 Task: Reply All to email with the signature Ashley Martin with the subject Reminder for a job offer acceptance from softage.10@softage.net with the message Could you confirm the deadline for the new project submission? with BCC to softage.7@softage.net with an attached document Invoice.pdf
Action: Mouse moved to (36, 41)
Screenshot: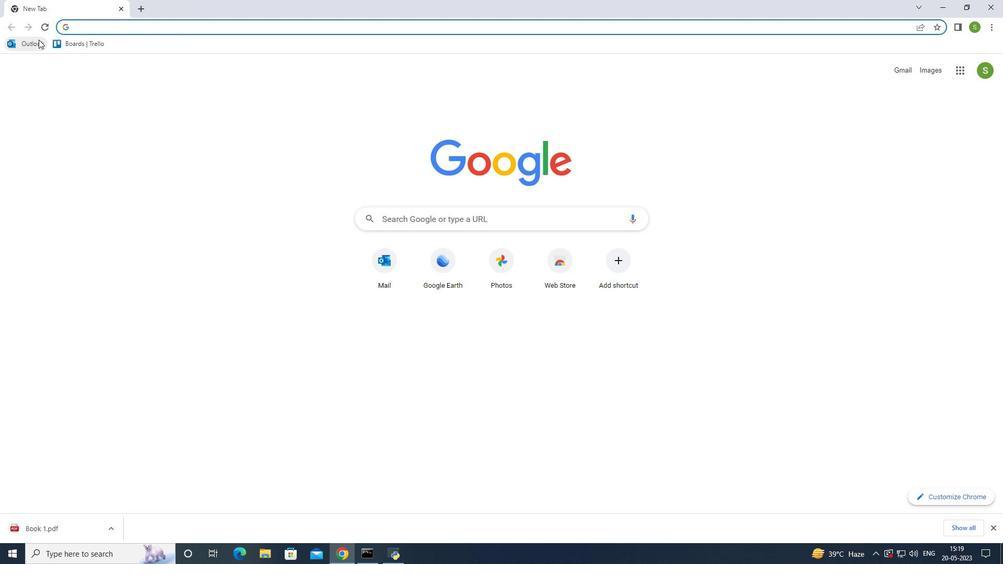 
Action: Mouse pressed left at (36, 41)
Screenshot: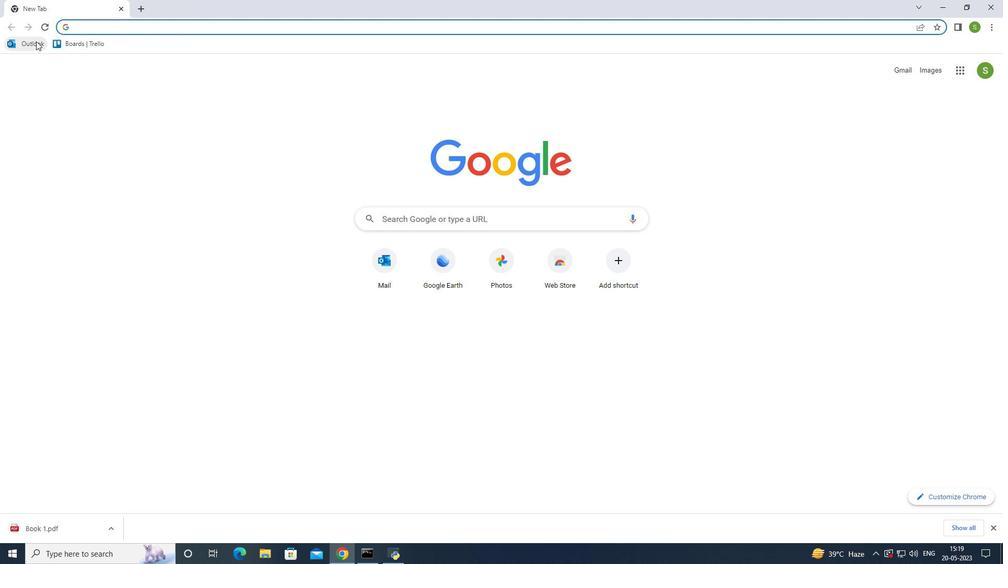 
Action: Mouse moved to (209, 153)
Screenshot: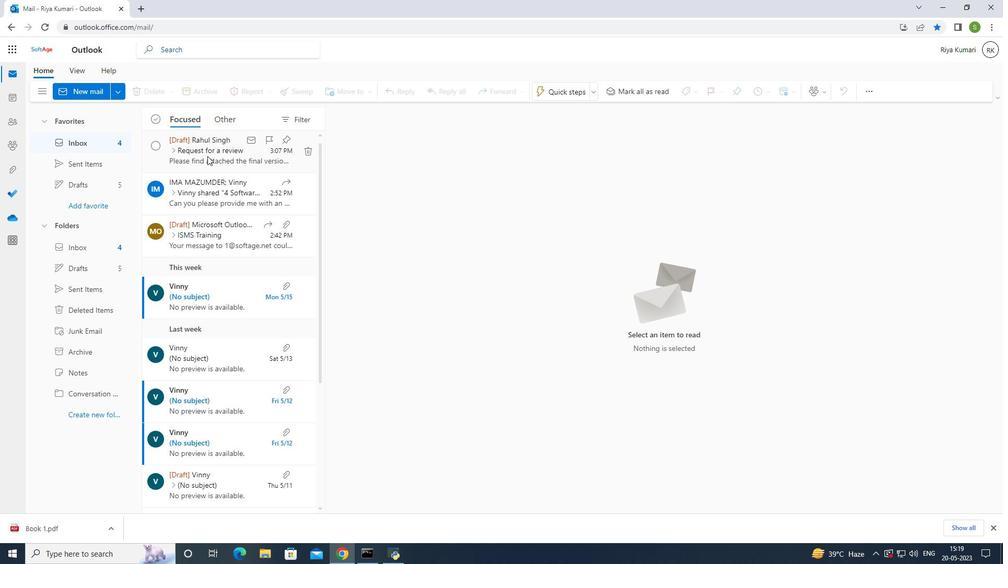 
Action: Mouse pressed left at (209, 153)
Screenshot: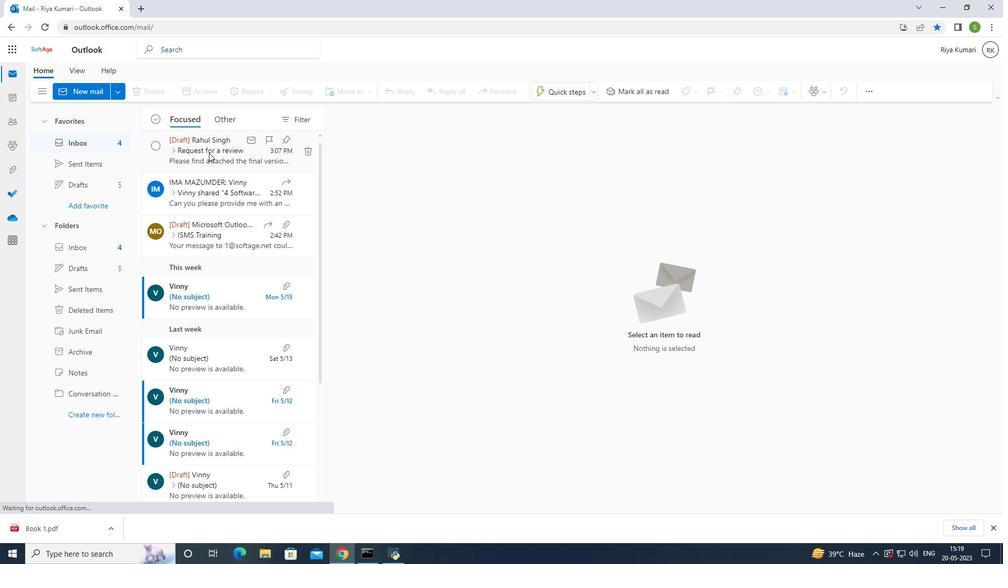 
Action: Mouse moved to (913, 216)
Screenshot: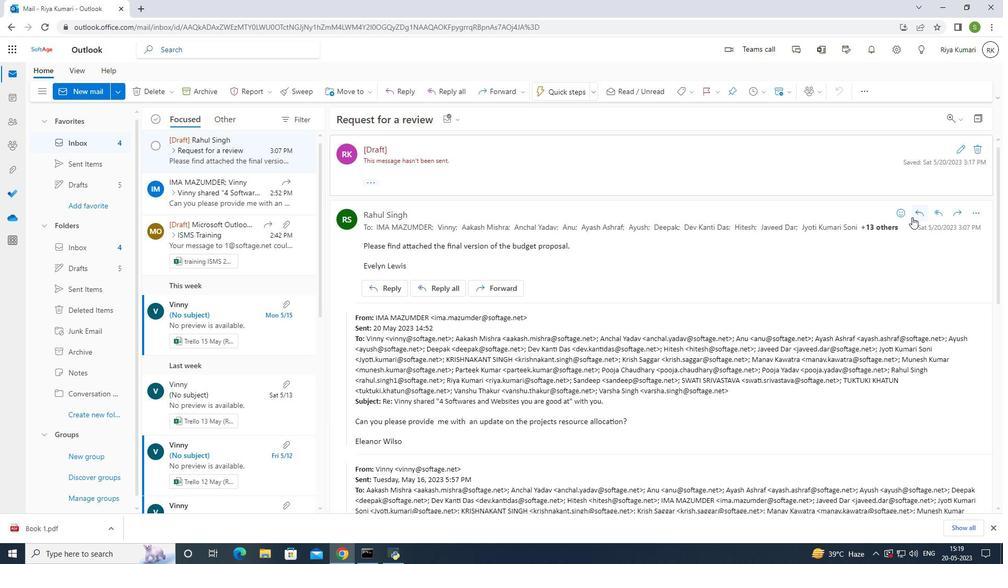 
Action: Mouse pressed left at (913, 216)
Screenshot: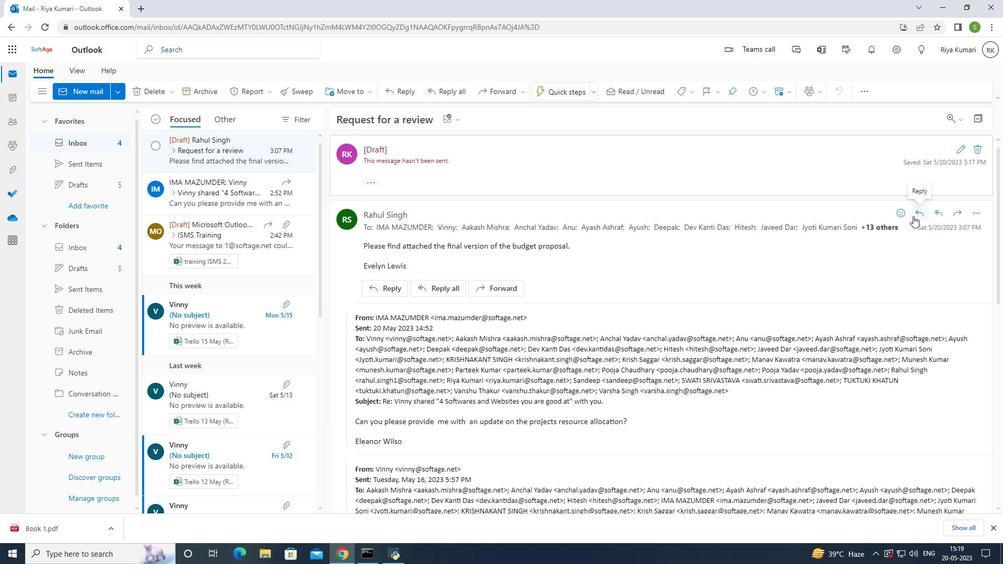 
Action: Mouse moved to (676, 94)
Screenshot: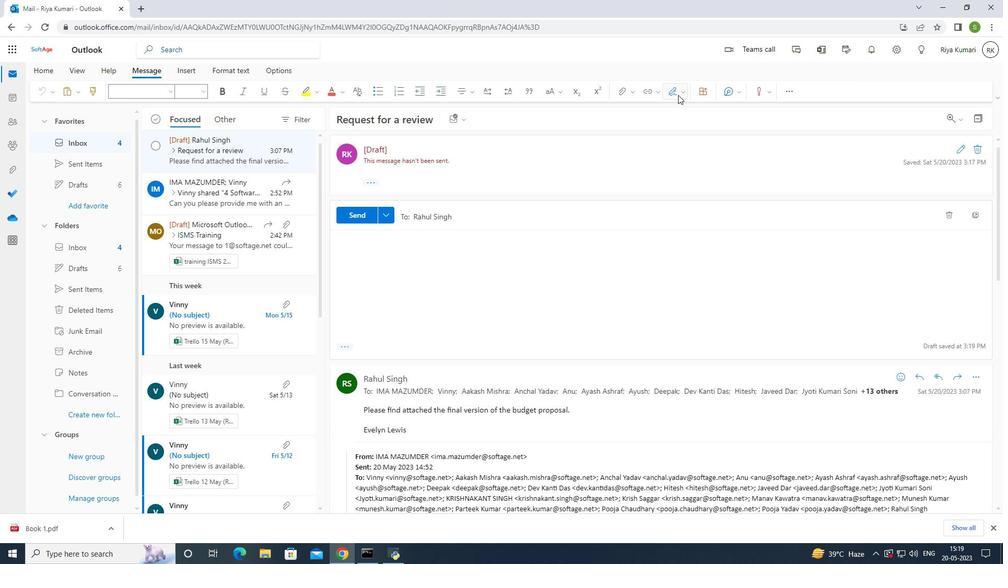 
Action: Mouse pressed left at (676, 94)
Screenshot: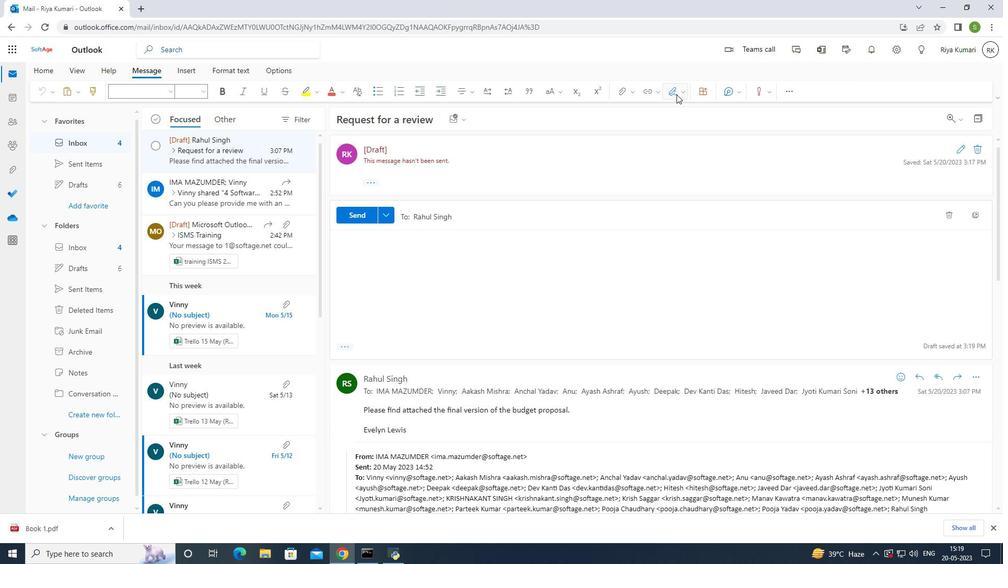 
Action: Mouse moved to (657, 133)
Screenshot: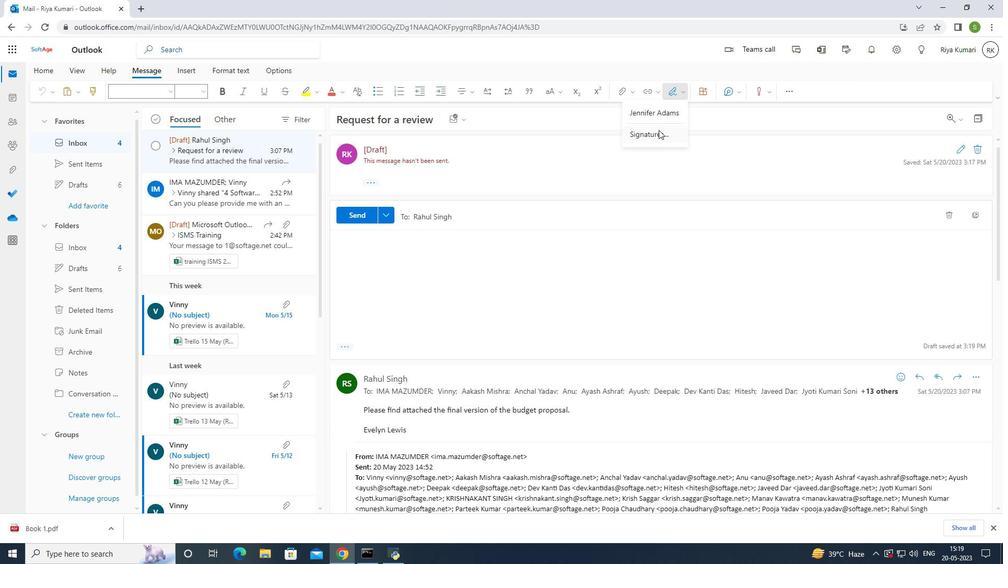
Action: Mouse pressed left at (657, 133)
Screenshot: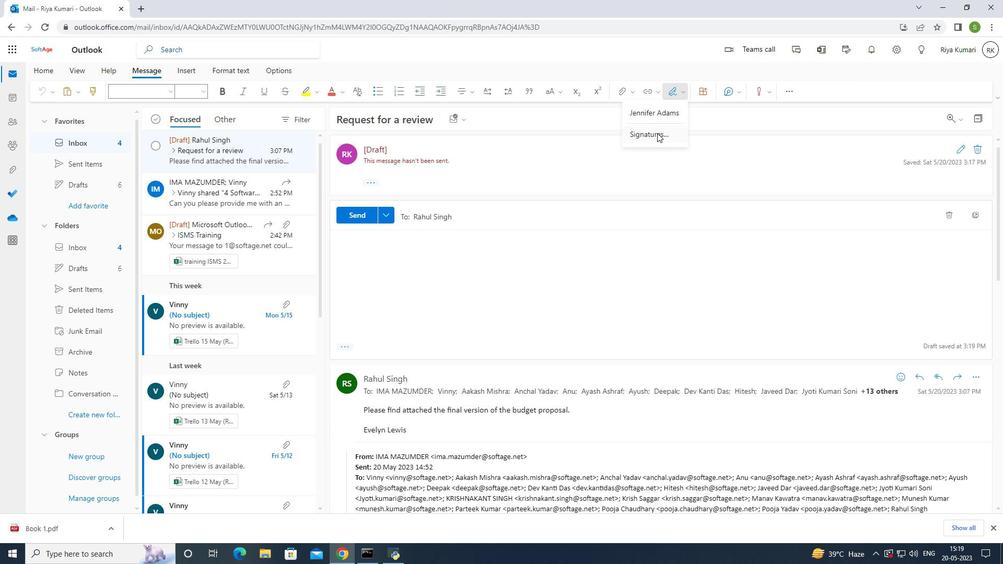 
Action: Mouse moved to (497, 168)
Screenshot: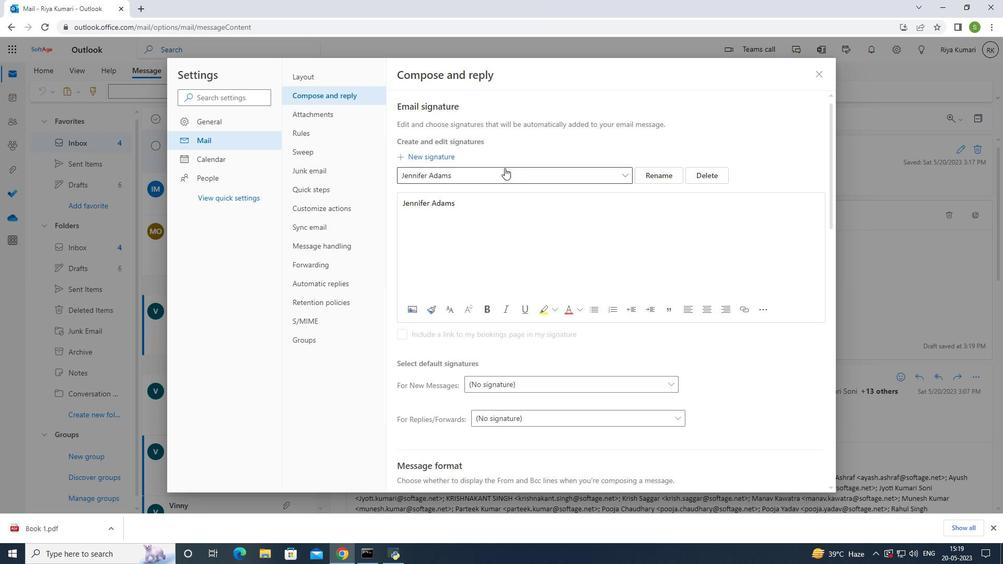 
Action: Mouse pressed left at (497, 168)
Screenshot: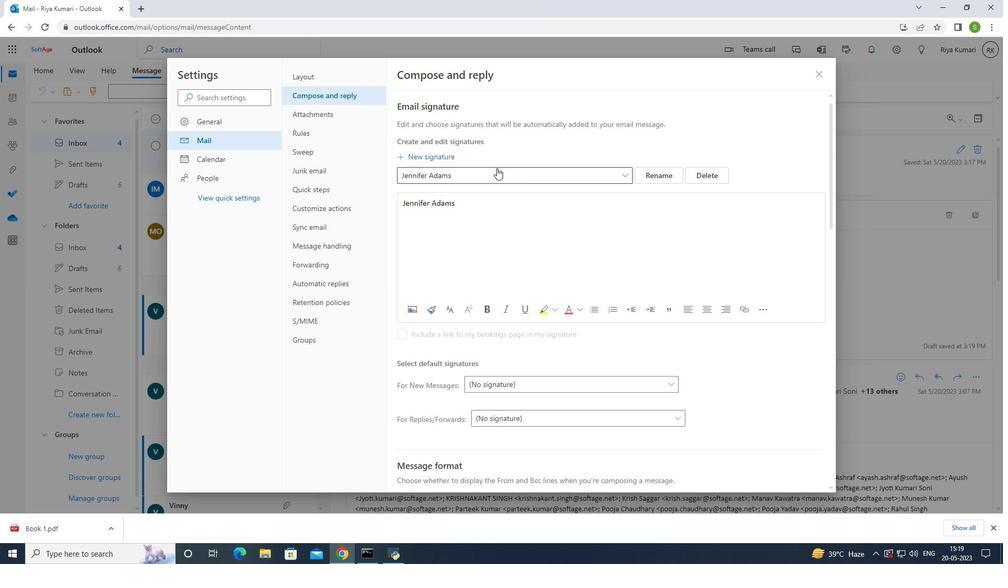 
Action: Mouse moved to (458, 170)
Screenshot: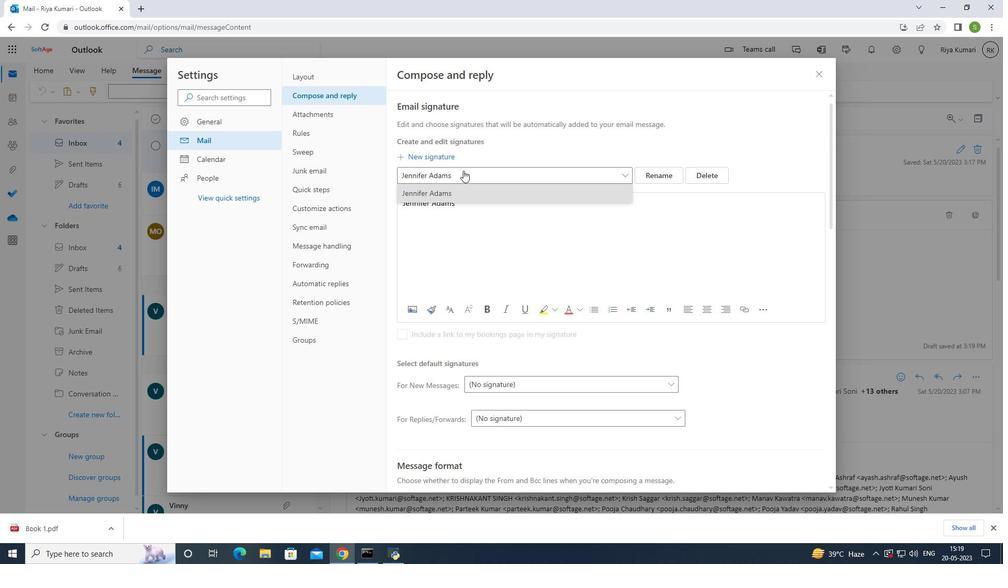 
Action: Mouse pressed left at (458, 170)
Screenshot: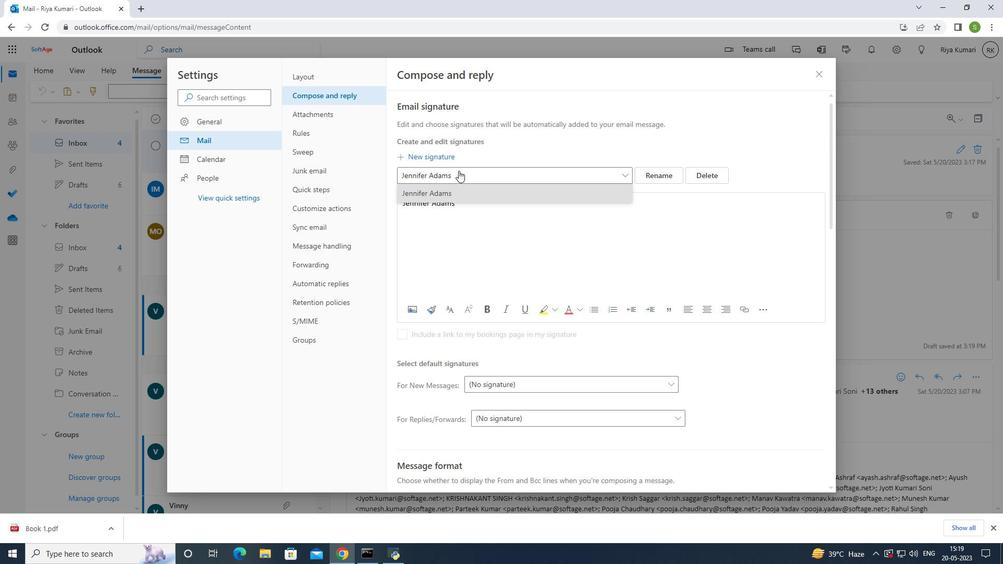 
Action: Mouse moved to (452, 174)
Screenshot: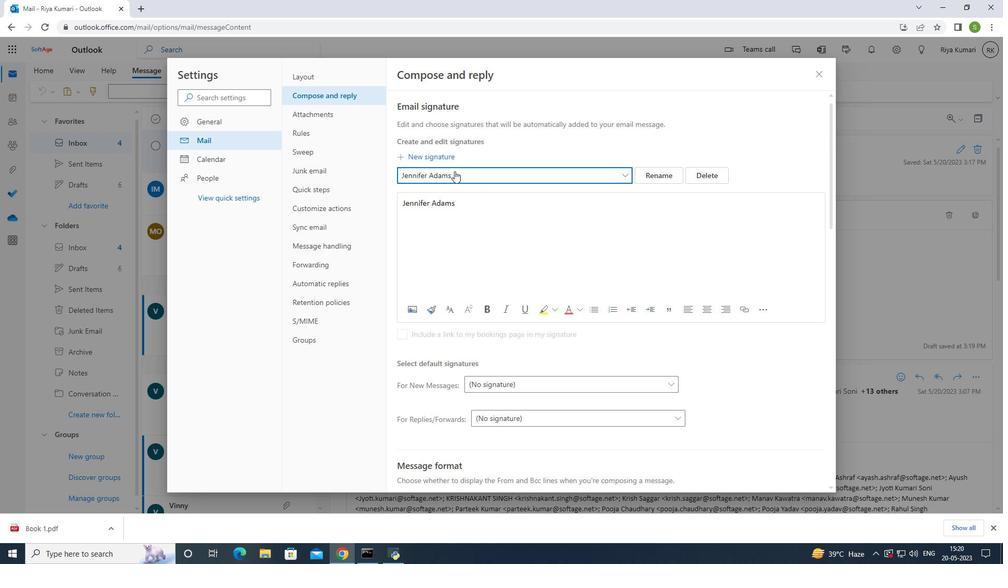 
Action: Mouse pressed left at (452, 174)
Screenshot: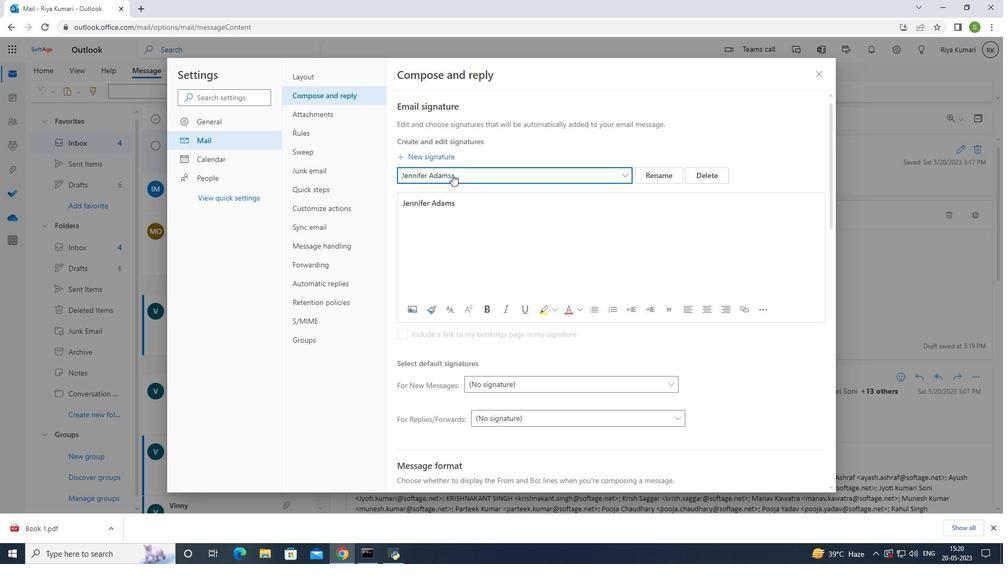
Action: Mouse moved to (458, 174)
Screenshot: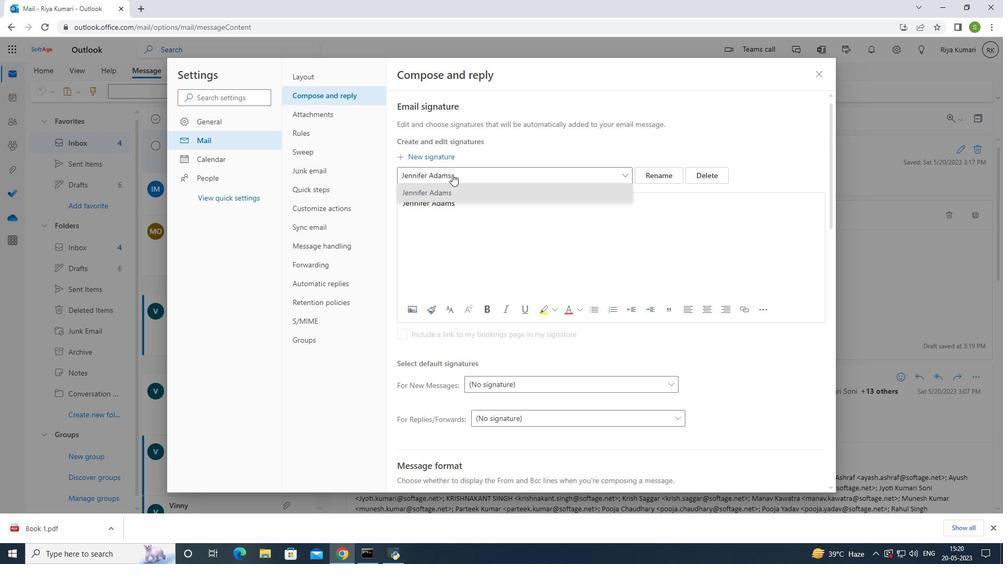 
Action: Mouse pressed left at (458, 174)
Screenshot: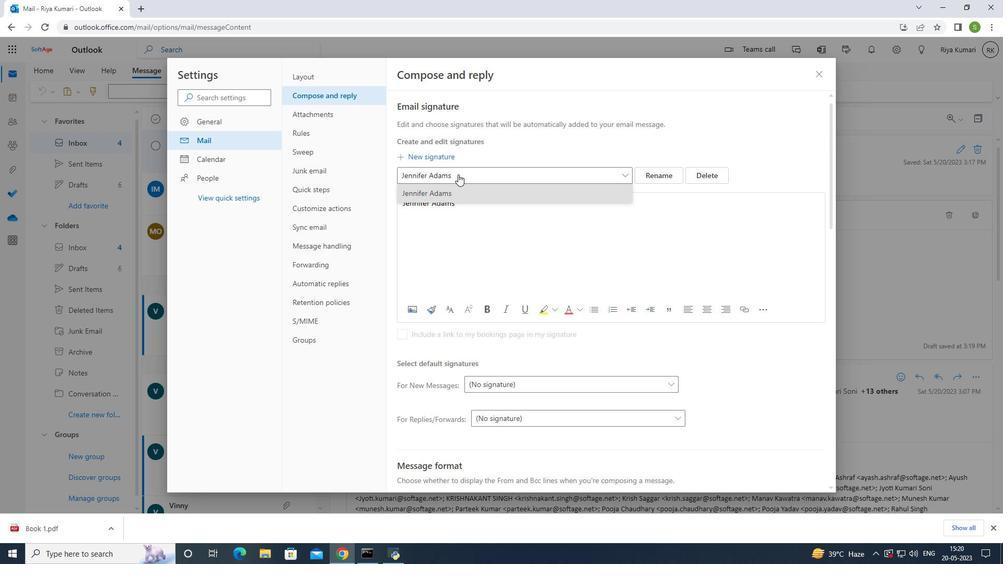 
Action: Mouse moved to (650, 176)
Screenshot: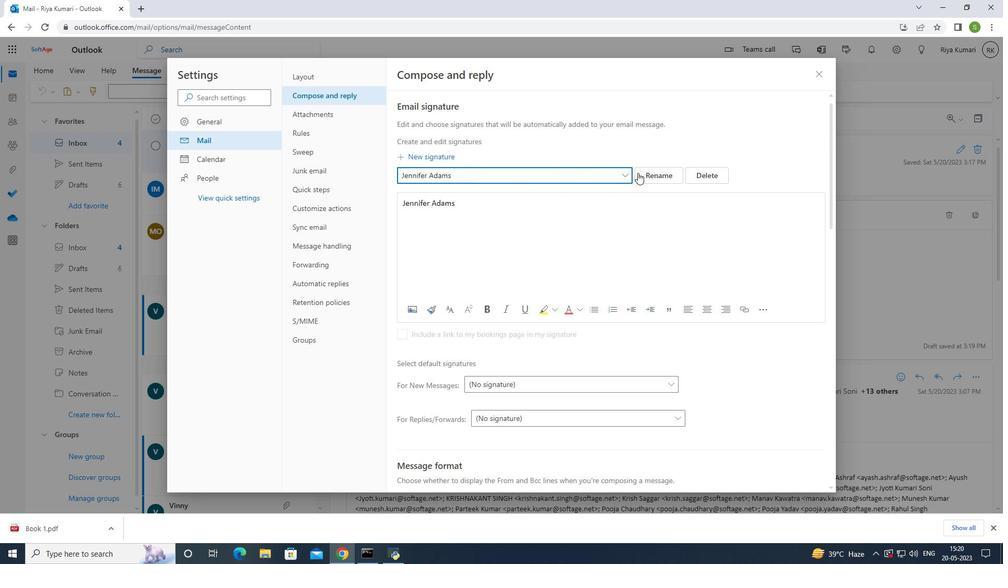 
Action: Mouse pressed left at (650, 176)
Screenshot: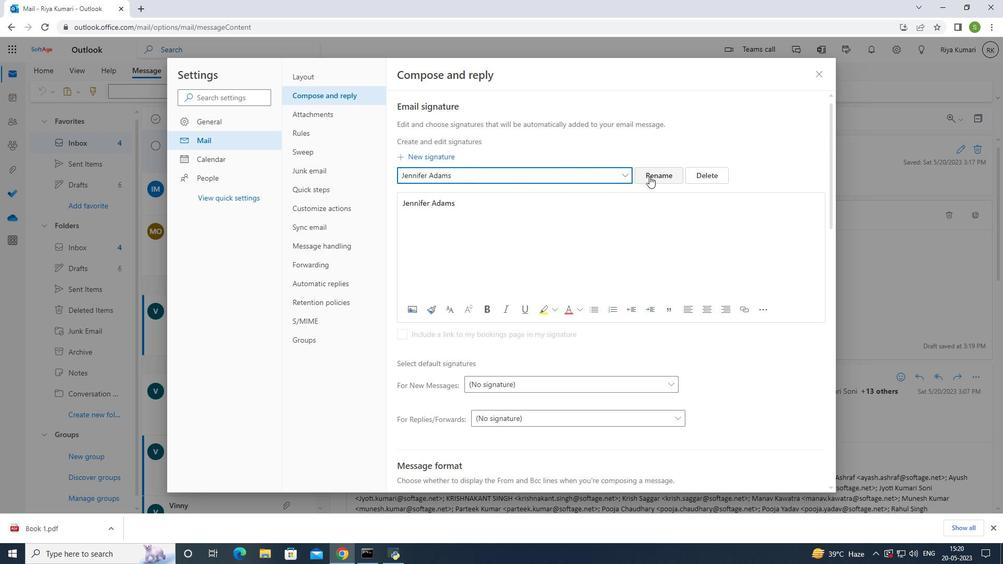 
Action: Mouse moved to (452, 177)
Screenshot: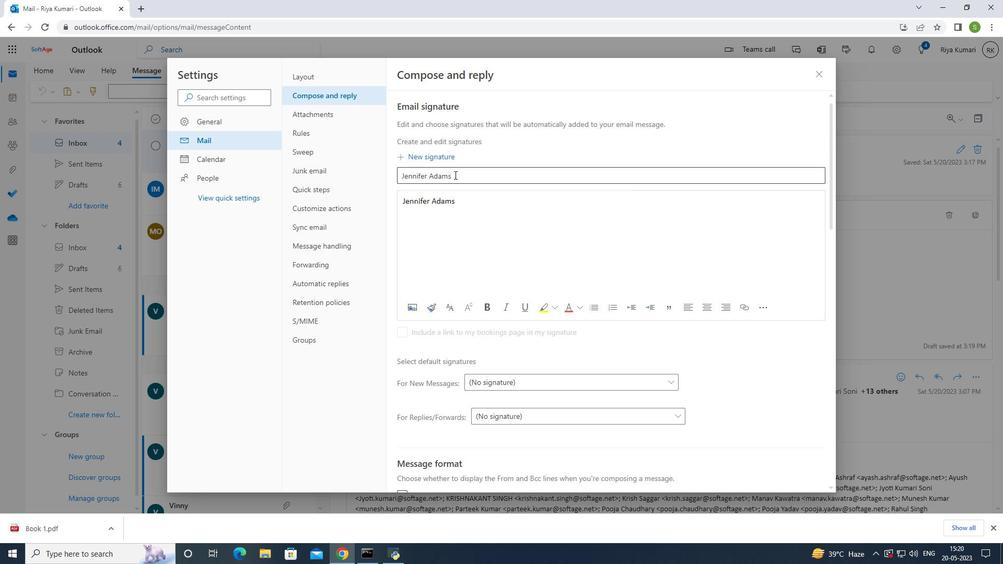 
Action: Mouse pressed left at (452, 177)
Screenshot: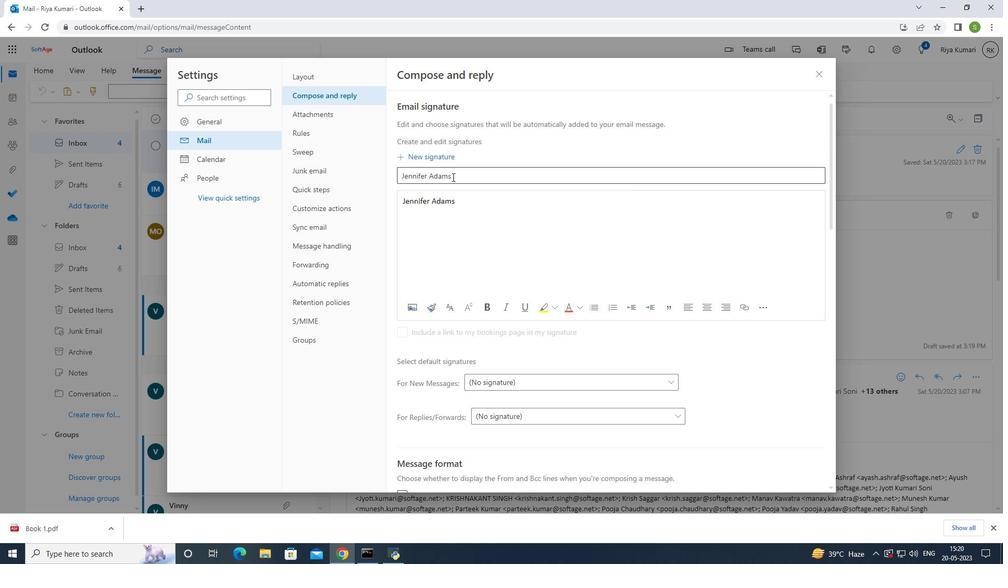 
Action: Mouse moved to (455, 177)
Screenshot: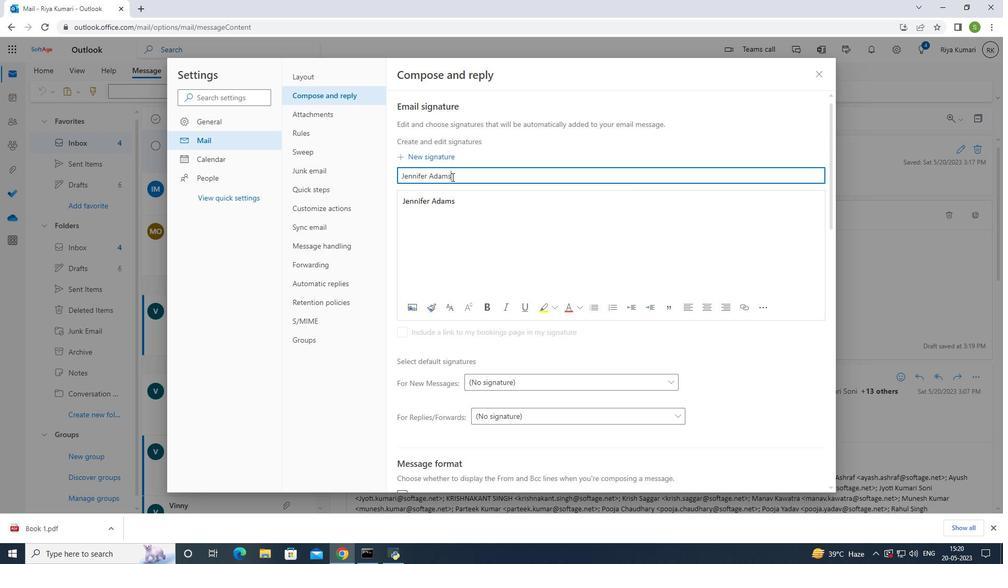 
Action: Key pressed <Key.backspace><Key.backspace><Key.backspace><Key.backspace><Key.backspace><Key.backspace><Key.backspace><Key.backspace><Key.backspace><Key.backspace><Key.backspace><Key.backspace><Key.backspace><Key.backspace><Key.backspace>
Screenshot: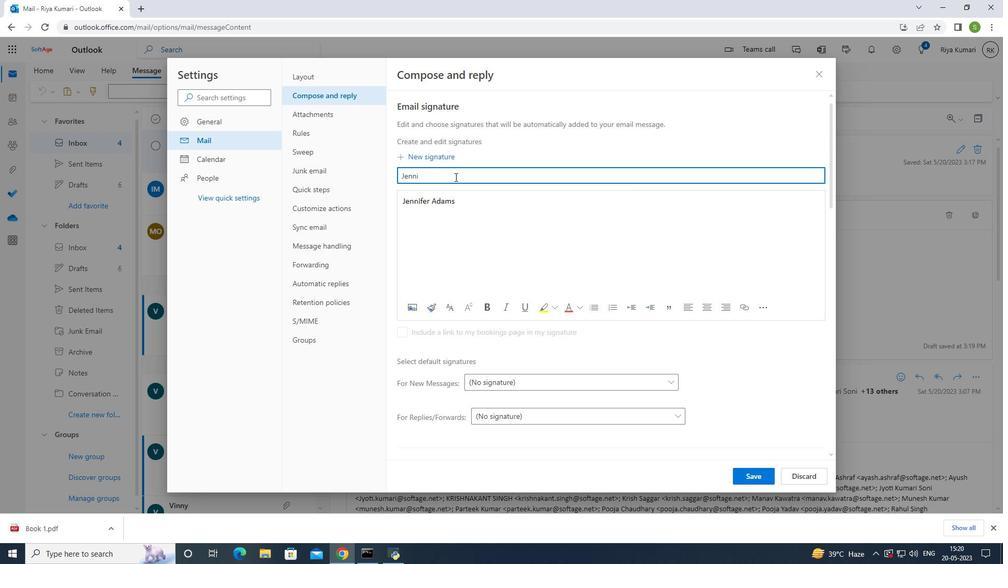 
Action: Mouse moved to (467, 188)
Screenshot: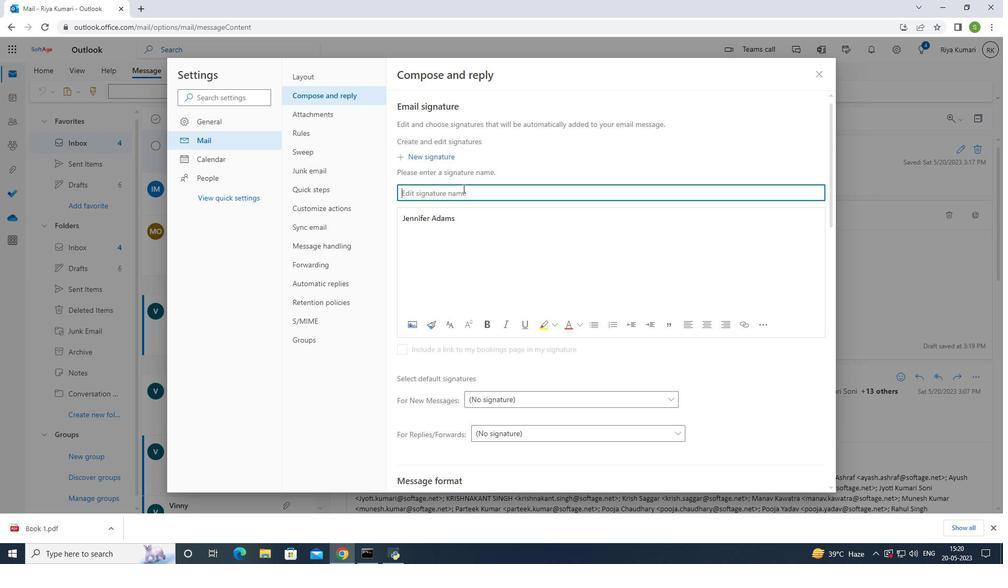 
Action: Key pressed <Key.shift>Ash
Screenshot: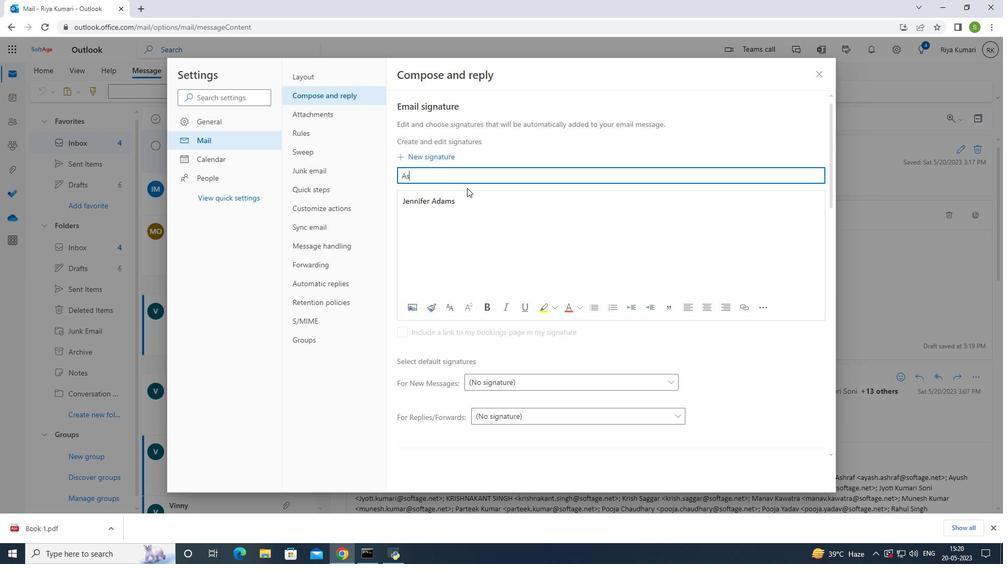 
Action: Mouse moved to (480, 206)
Screenshot: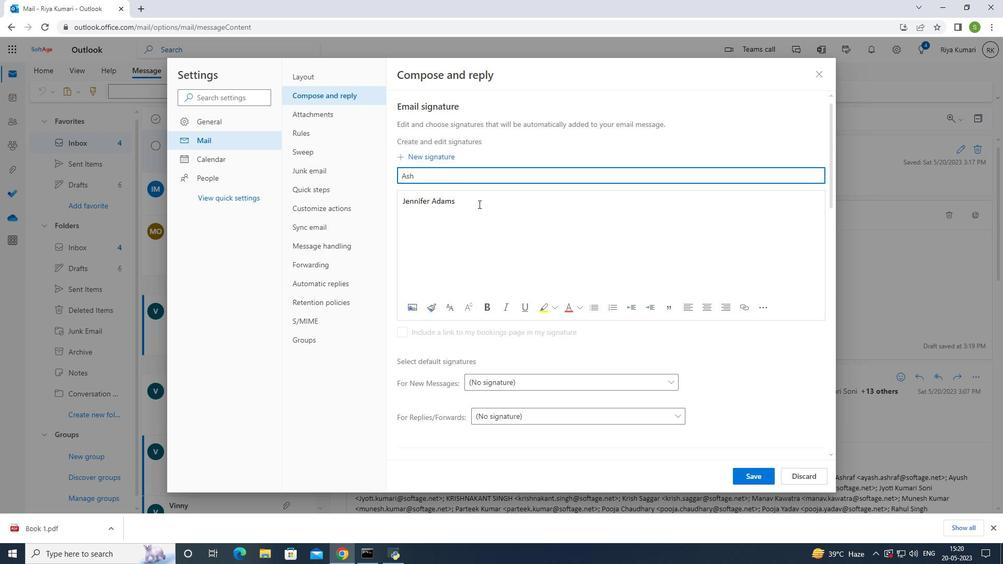 
Action: Key pressed l
Screenshot: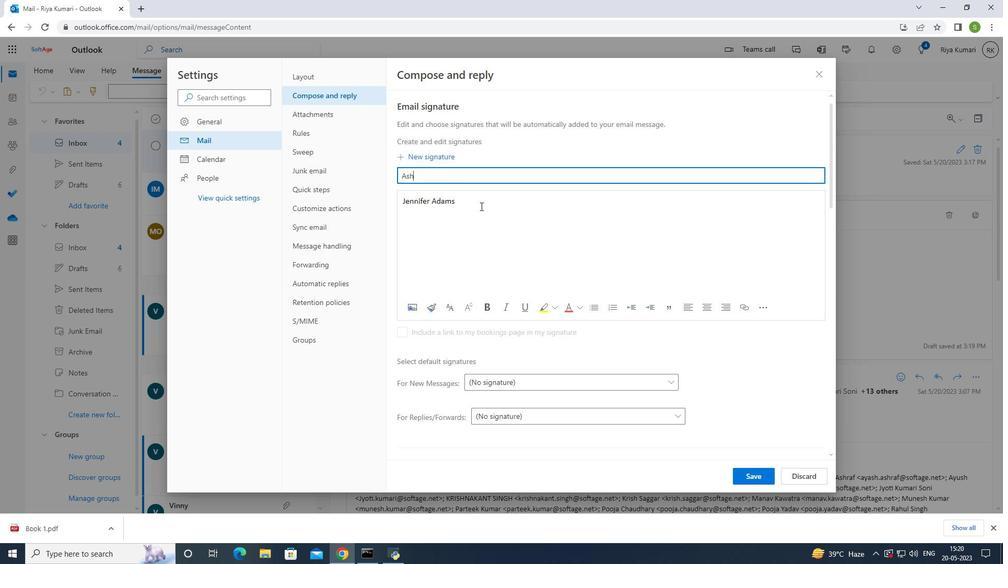 
Action: Mouse moved to (481, 206)
Screenshot: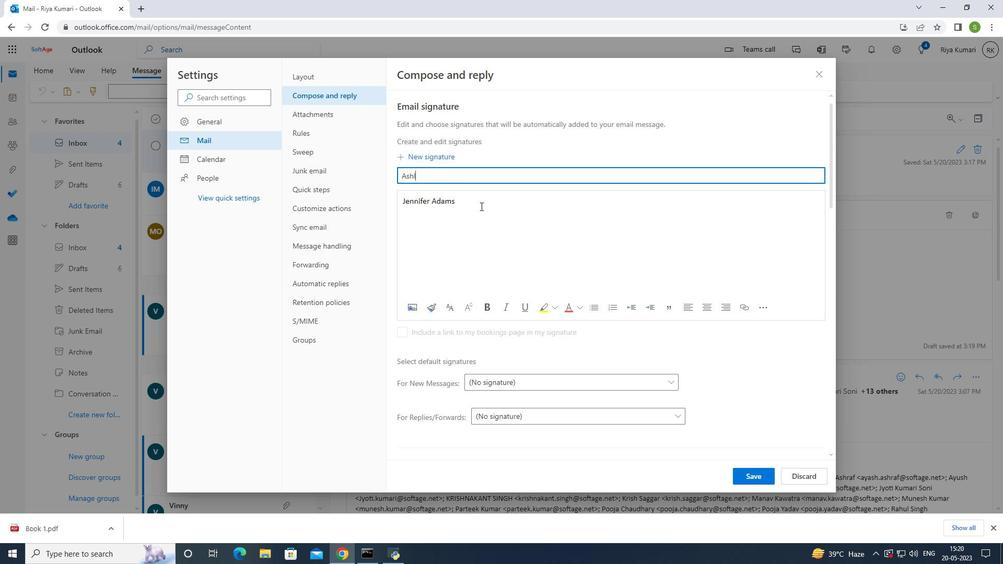 
Action: Key pressed ey<Key.space><Key.shift>Martin
Screenshot: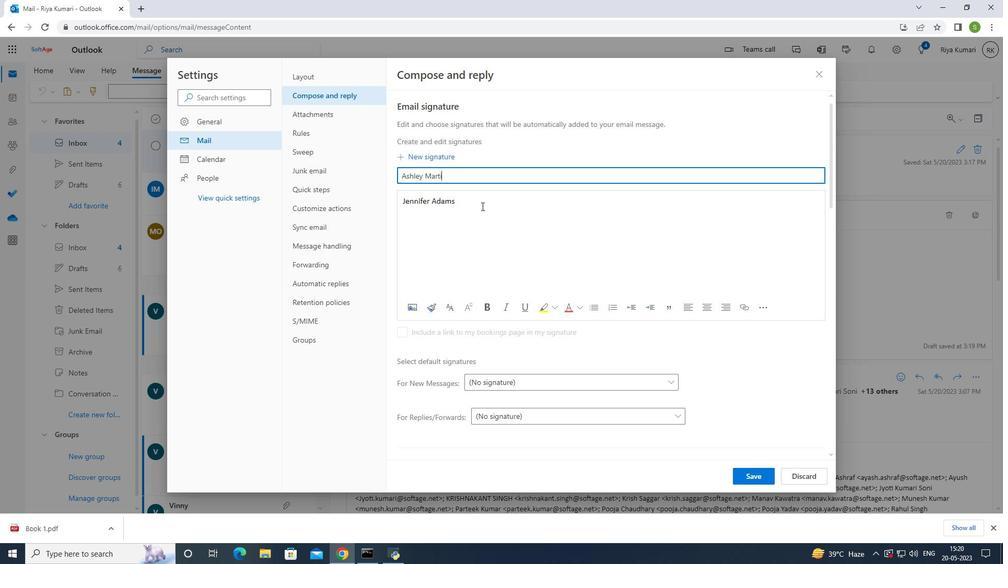 
Action: Mouse moved to (453, 178)
Screenshot: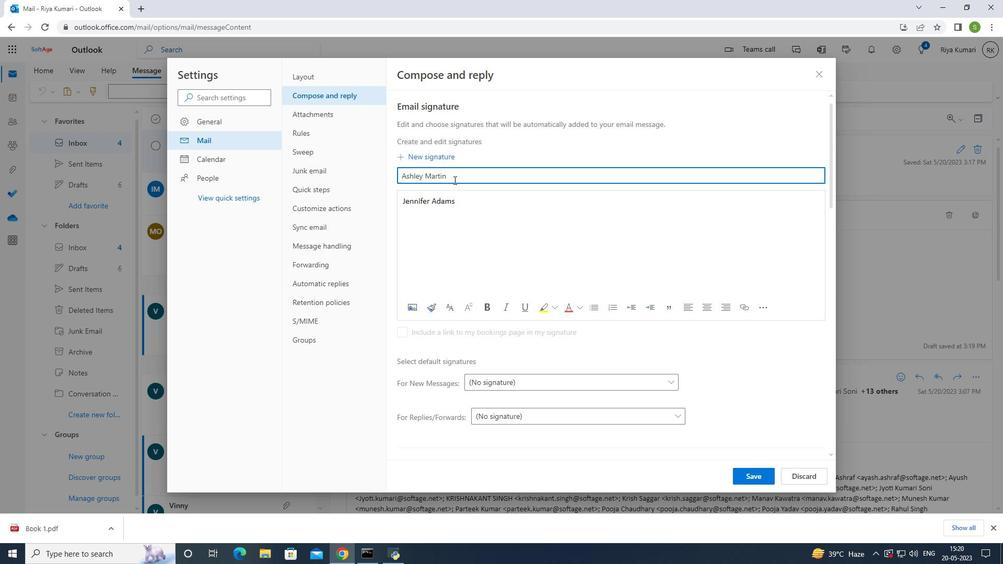 
Action: Key pressed ctrl+Actrl+C
Screenshot: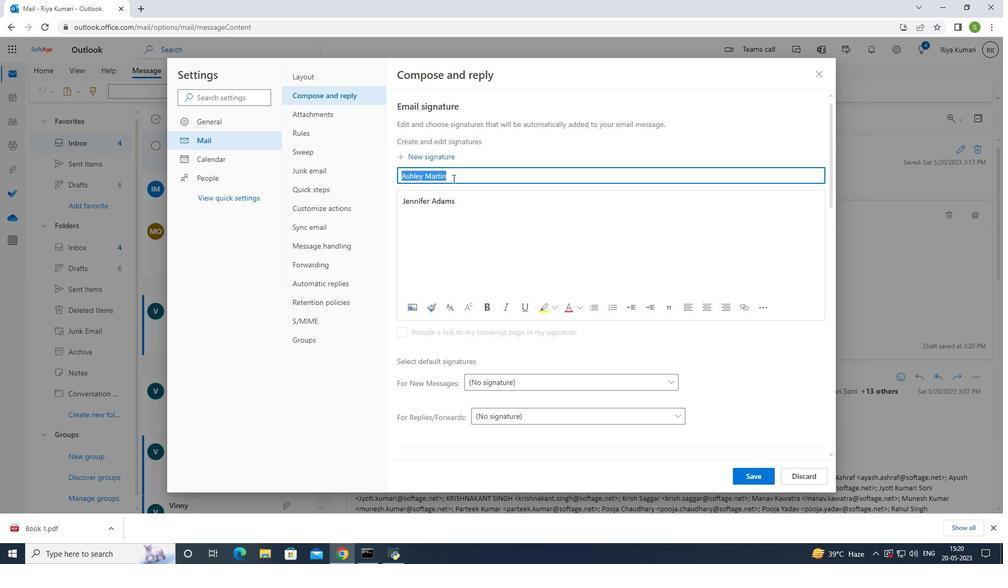 
Action: Mouse moved to (455, 201)
Screenshot: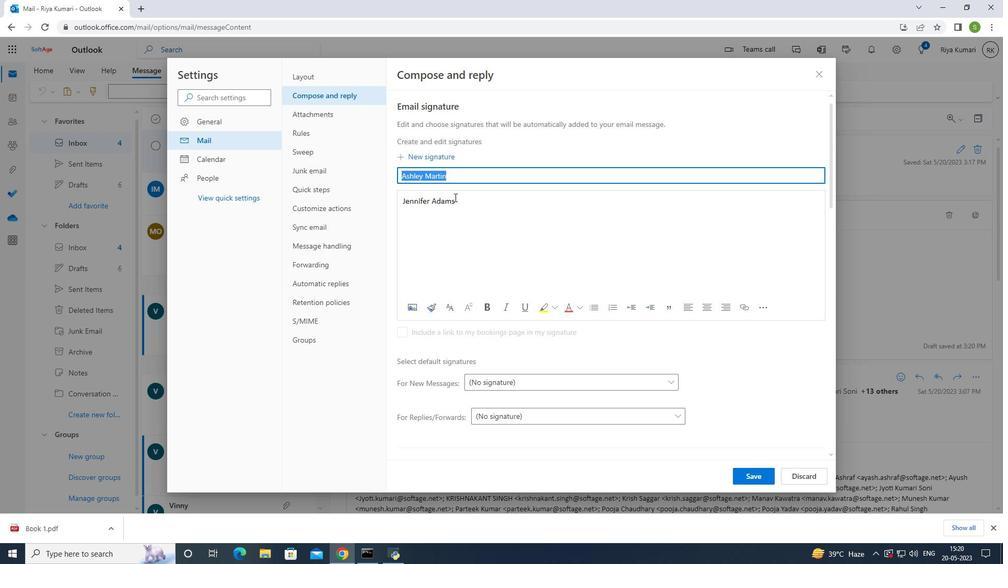 
Action: Mouse pressed left at (455, 201)
Screenshot: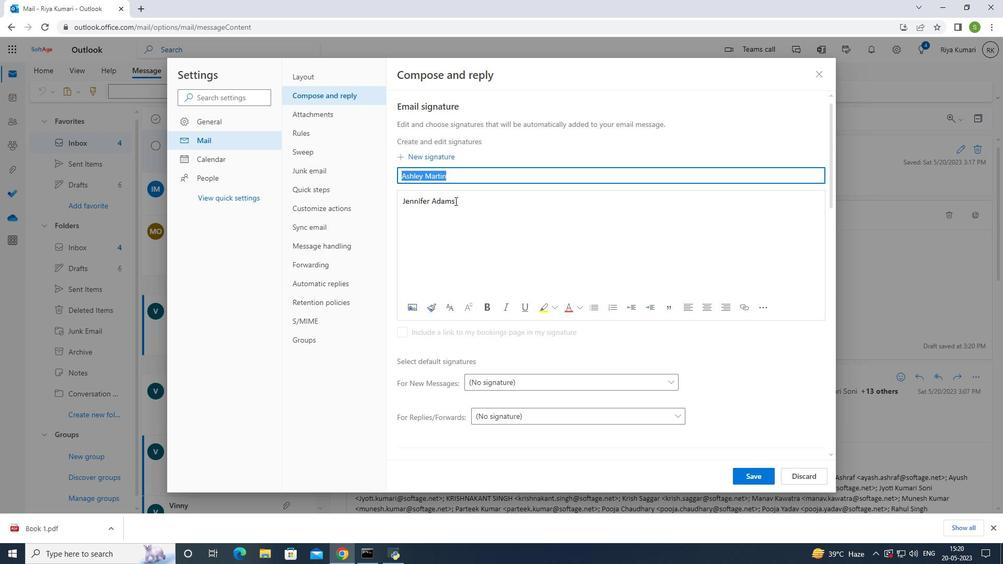 
Action: Key pressed <Key.backspace><Key.backspace><Key.backspace><Key.backspace><Key.backspace><Key.backspace><Key.backspace><Key.backspace><Key.backspace><Key.backspace><Key.backspace><Key.backspace><Key.backspace><Key.backspace>ctrl+V
Screenshot: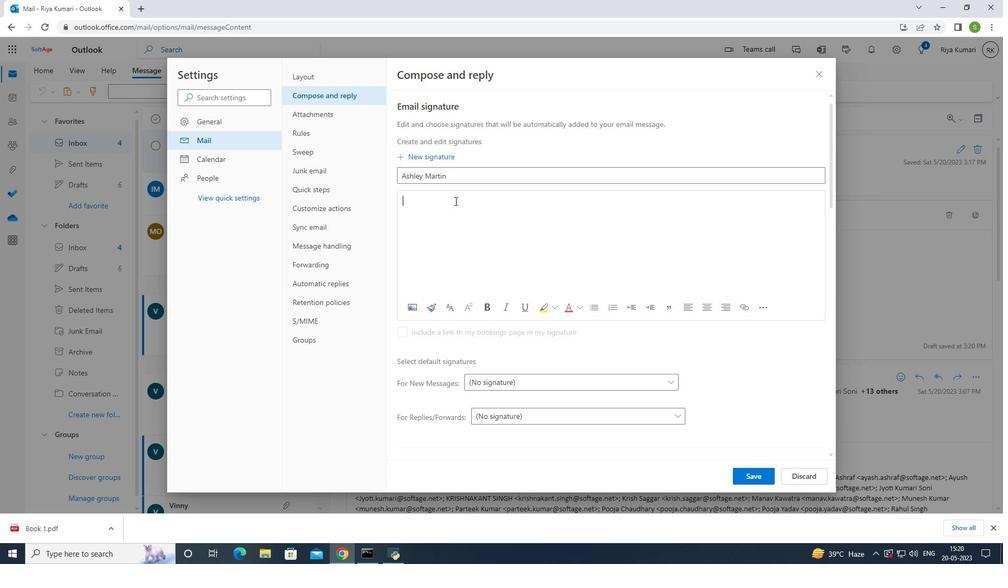 
Action: Mouse moved to (753, 474)
Screenshot: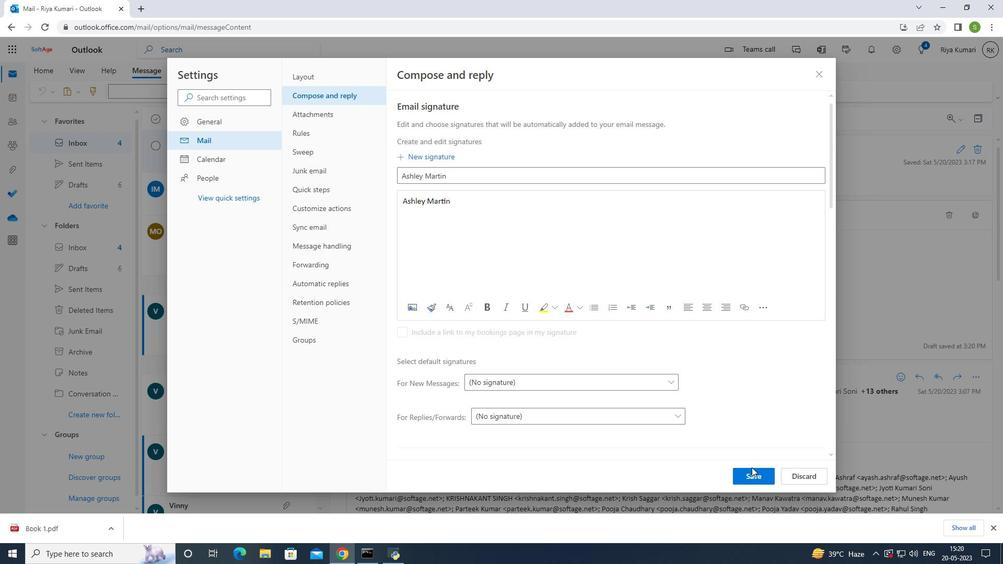 
Action: Mouse pressed left at (753, 474)
Screenshot: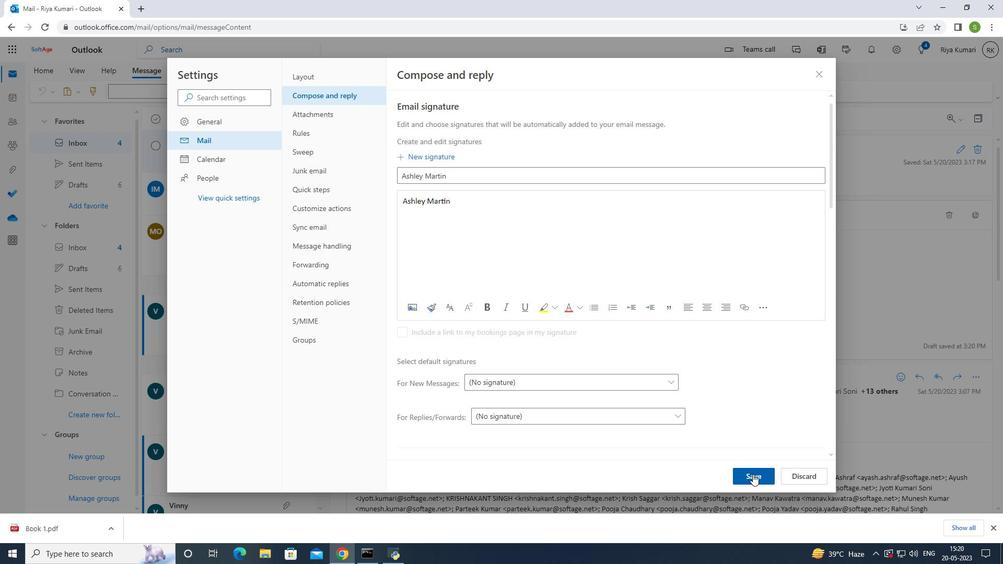 
Action: Mouse moved to (819, 72)
Screenshot: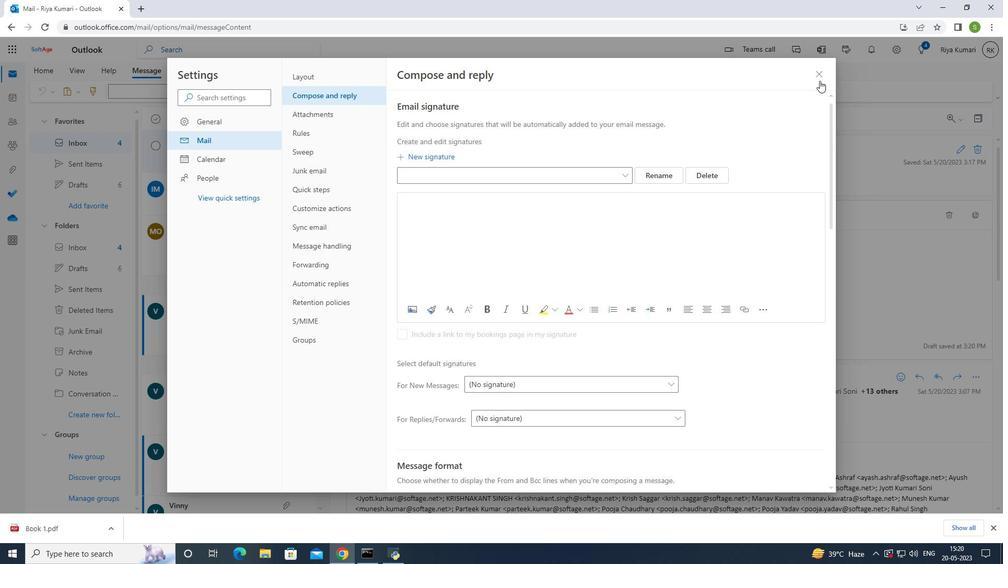 
Action: Mouse pressed left at (819, 72)
Screenshot: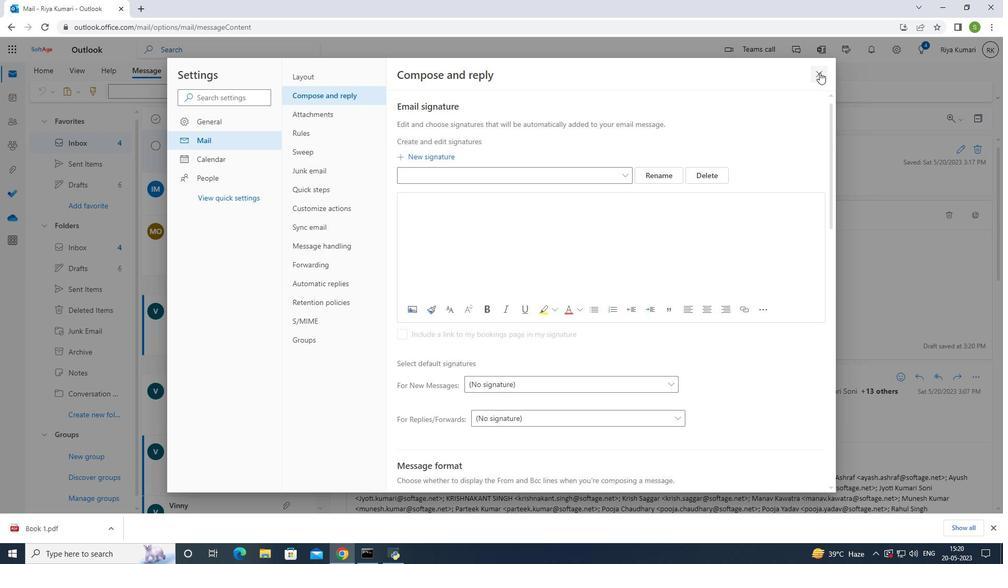 
Action: Mouse moved to (385, 259)
Screenshot: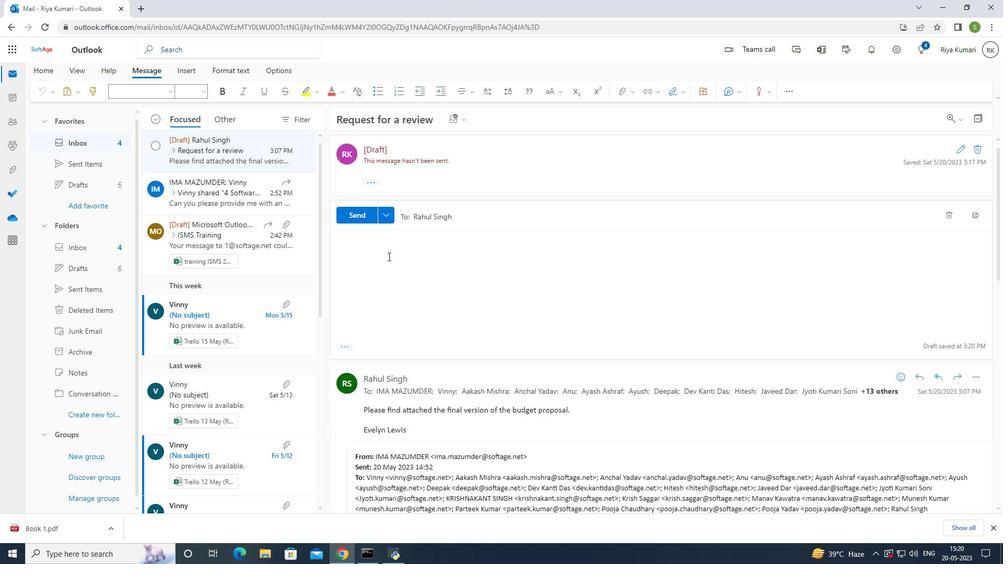 
Action: Mouse pressed left at (385, 259)
Screenshot: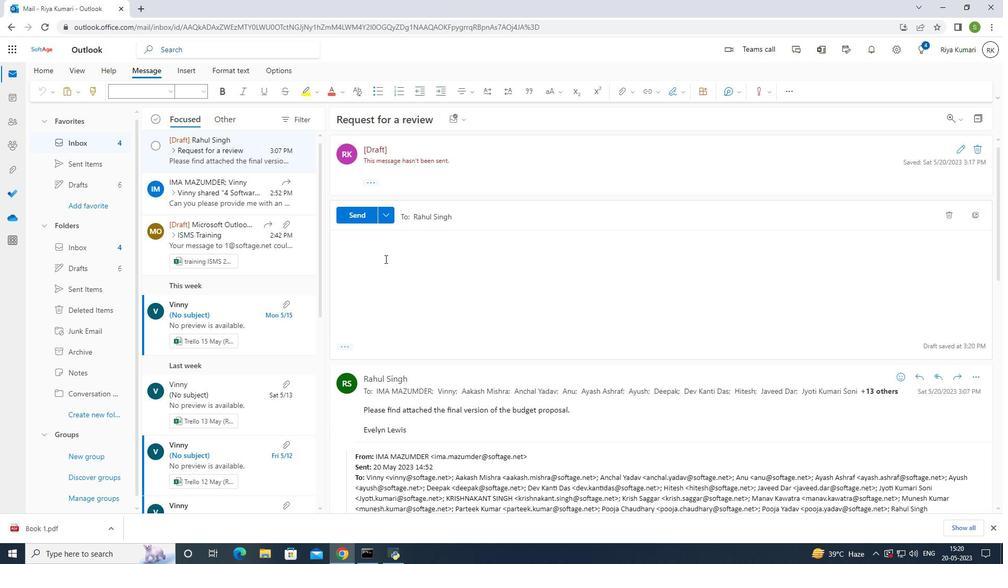 
Action: Mouse moved to (679, 90)
Screenshot: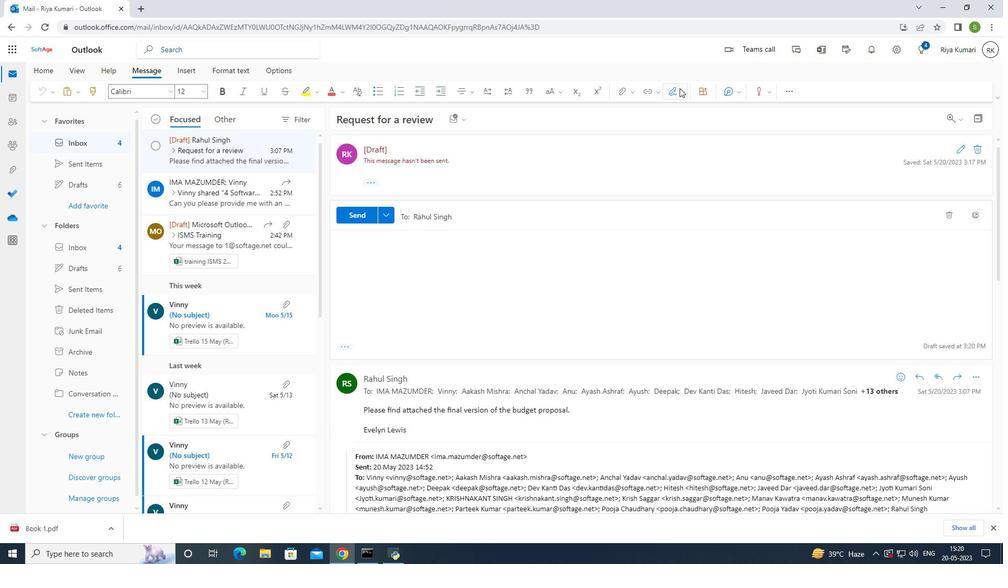 
Action: Mouse pressed left at (679, 90)
Screenshot: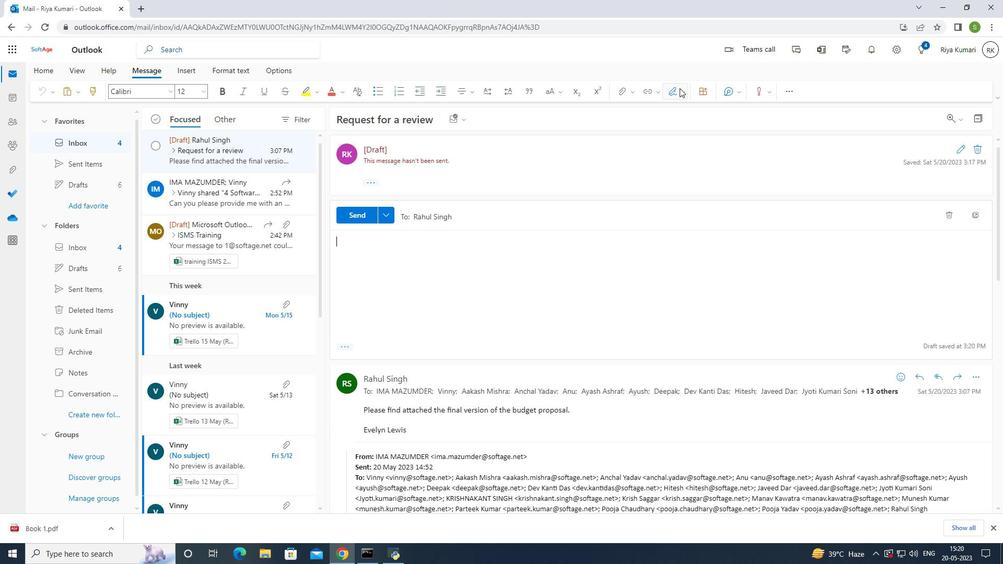 
Action: Mouse moved to (666, 113)
Screenshot: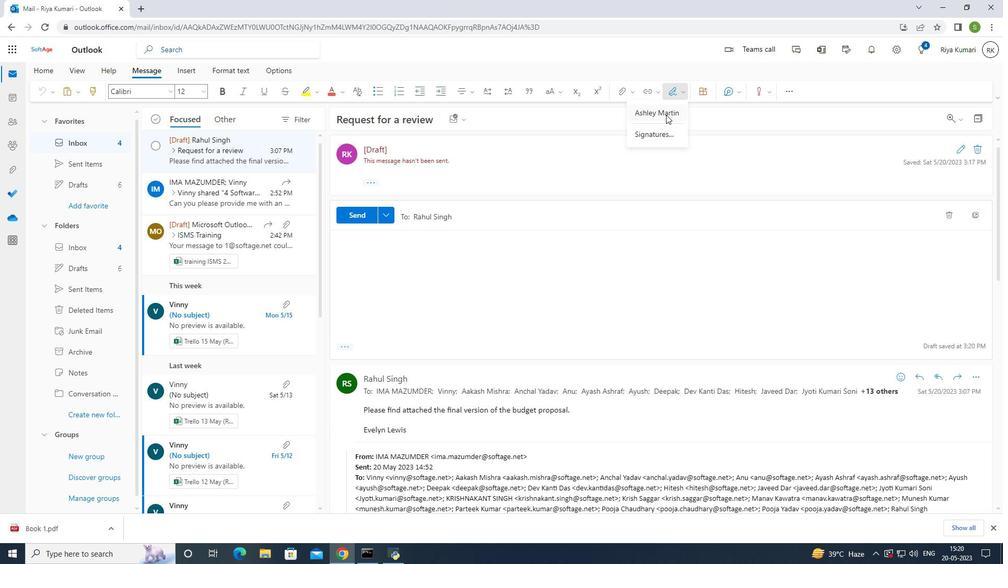 
Action: Mouse pressed left at (666, 113)
Screenshot: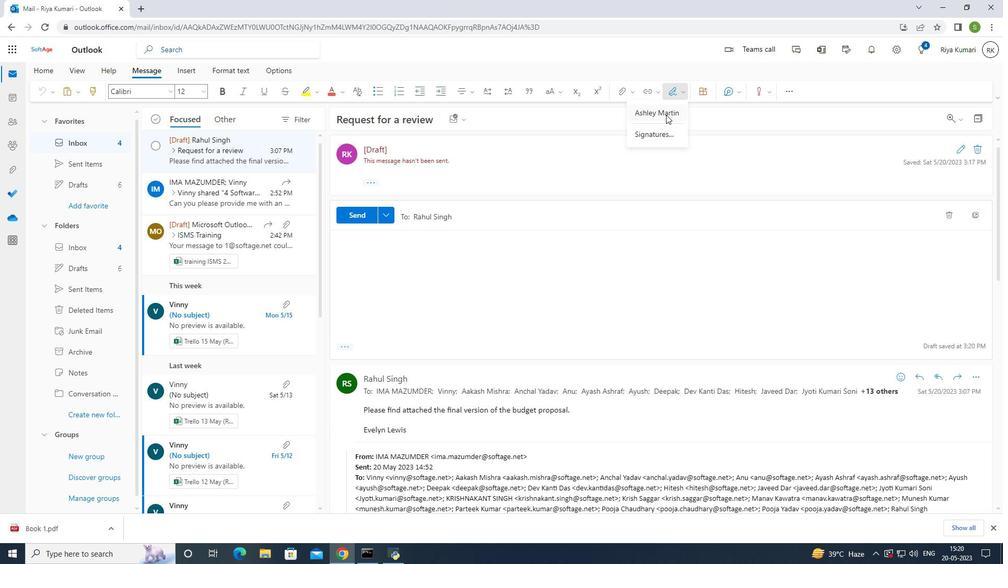 
Action: Mouse moved to (384, 216)
Screenshot: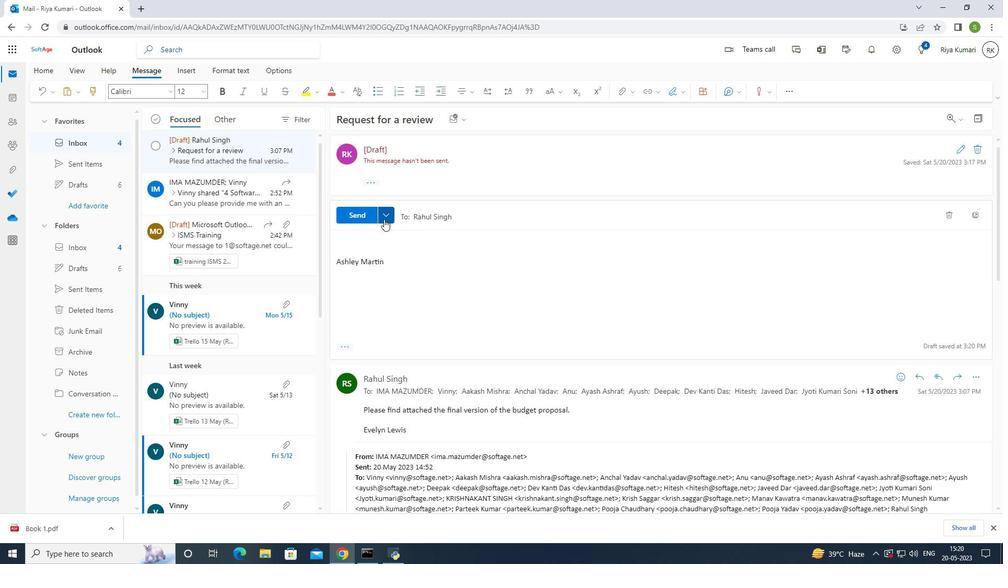 
Action: Mouse pressed left at (384, 216)
Screenshot: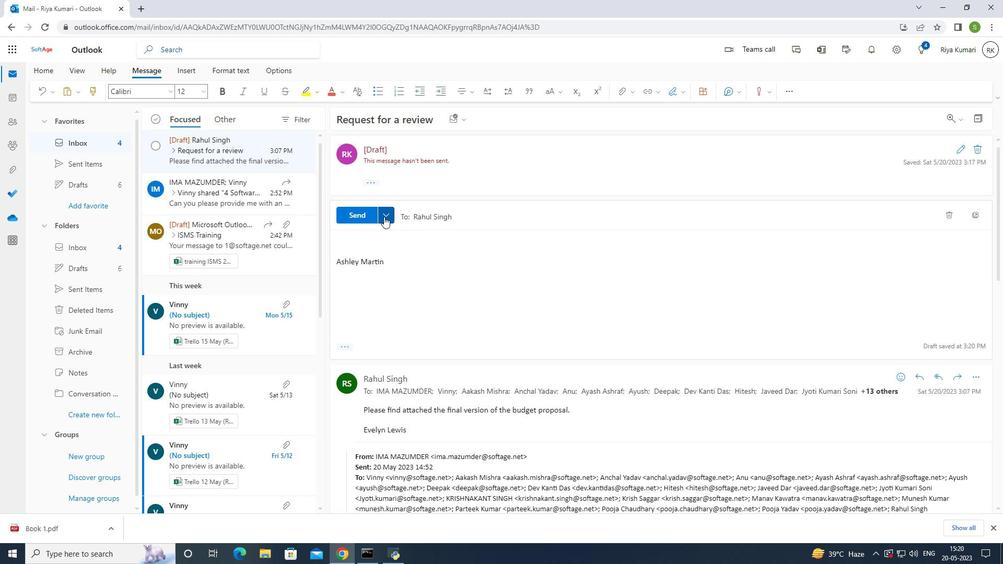 
Action: Mouse moved to (458, 253)
Screenshot: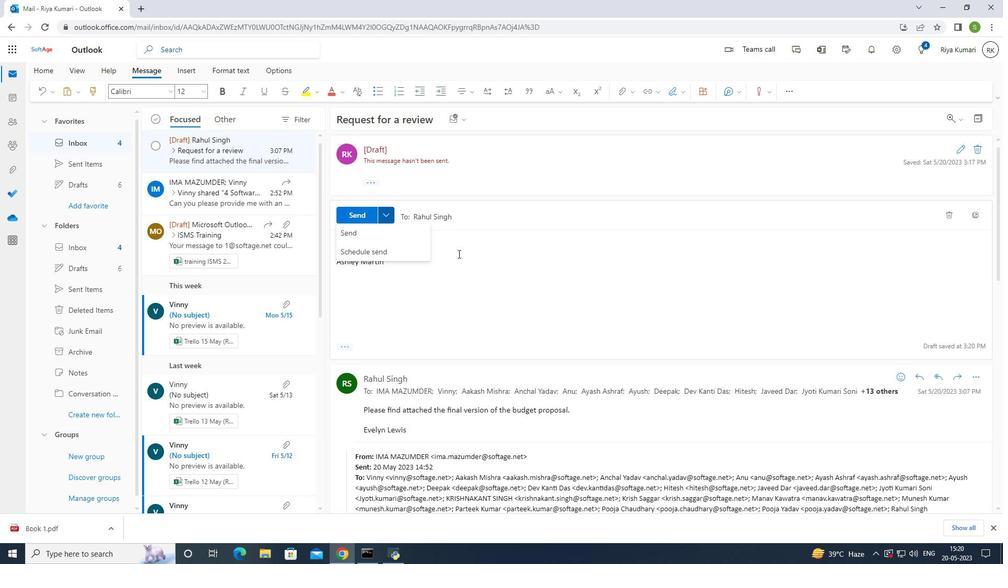 
Action: Mouse pressed left at (458, 253)
Screenshot: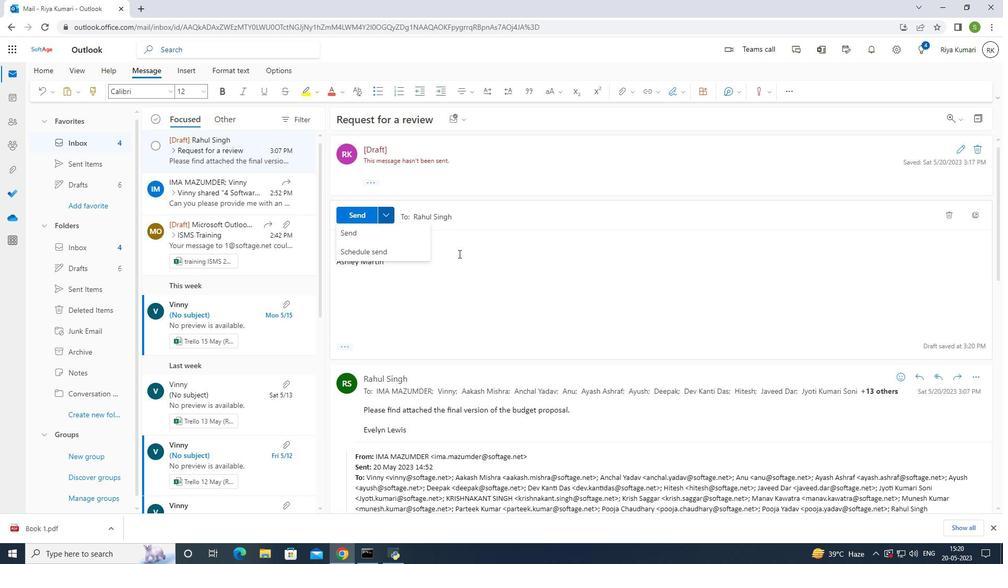 
Action: Mouse moved to (345, 350)
Screenshot: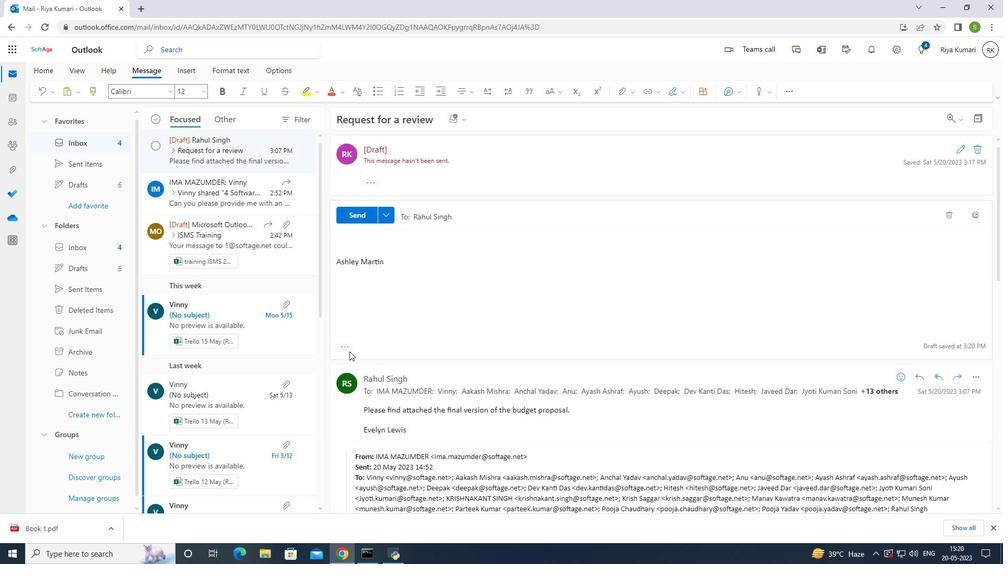 
Action: Mouse pressed left at (345, 350)
Screenshot: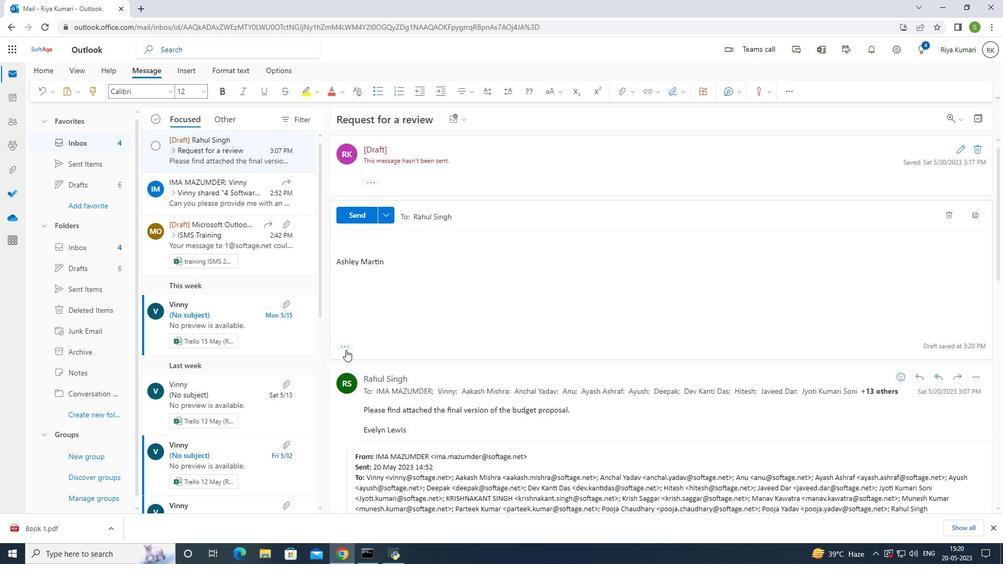 
Action: Mouse moved to (471, 125)
Screenshot: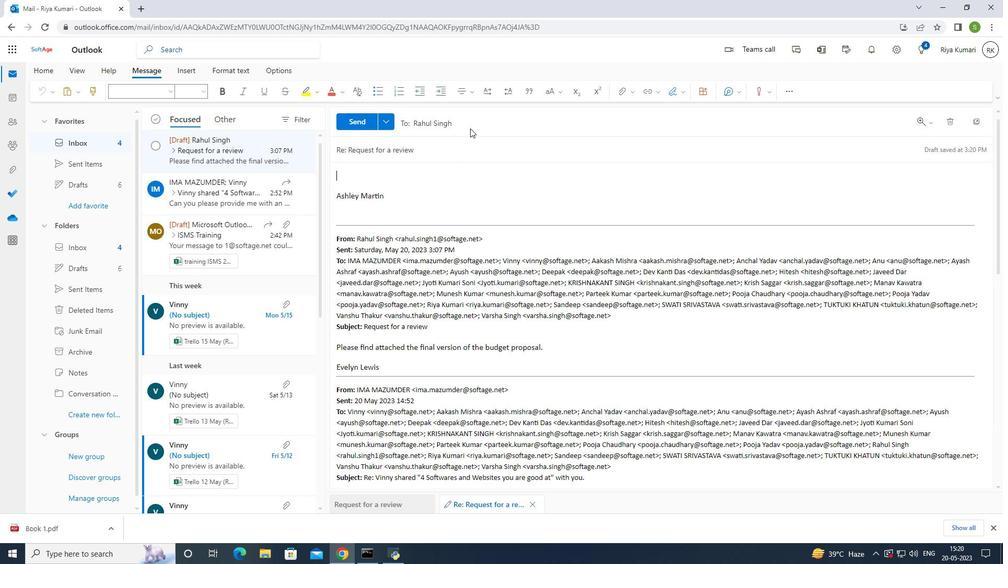 
Action: Mouse pressed left at (471, 125)
Screenshot: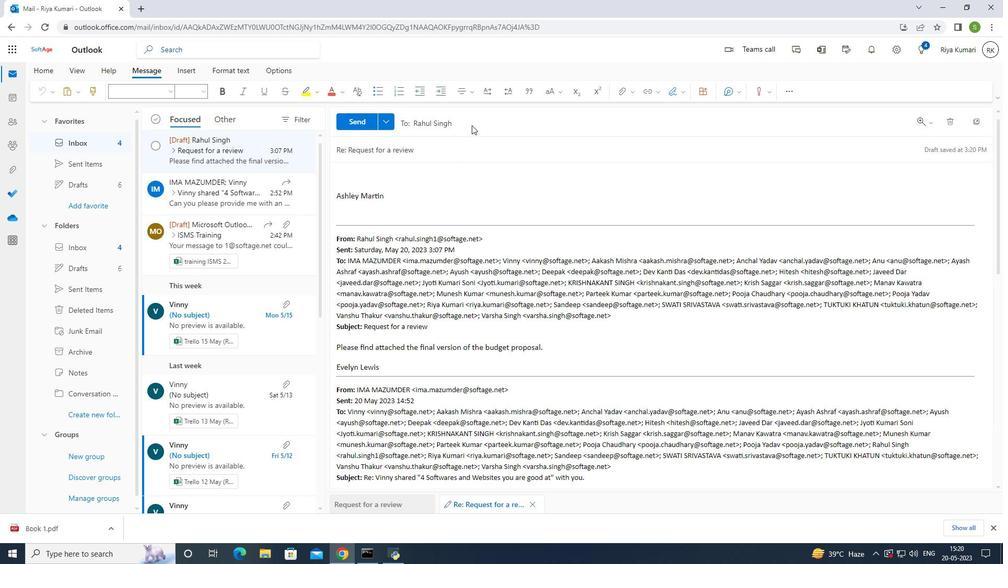 
Action: Mouse moved to (420, 146)
Screenshot: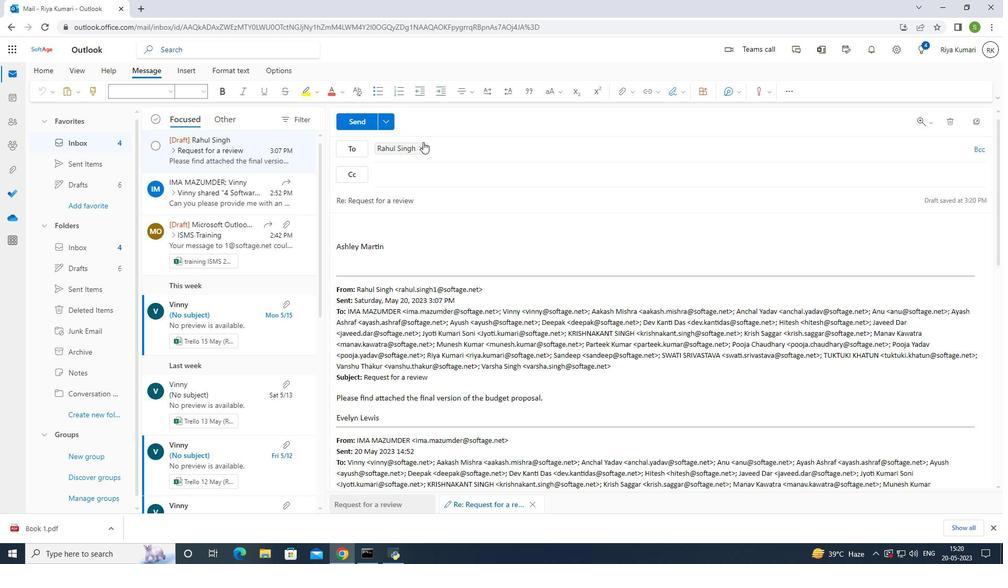 
Action: Mouse pressed left at (420, 146)
Screenshot: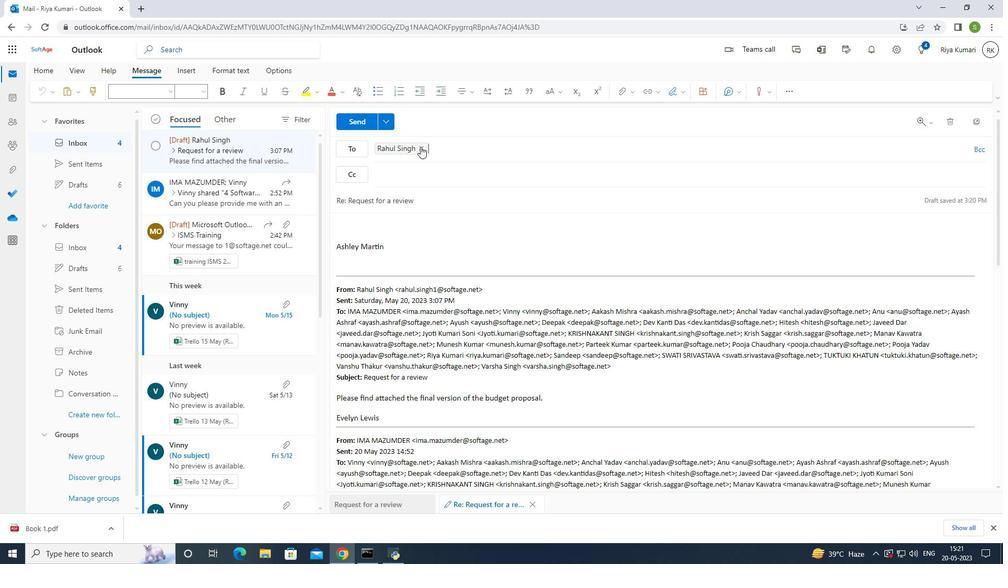 
Action: Mouse moved to (618, 176)
Screenshot: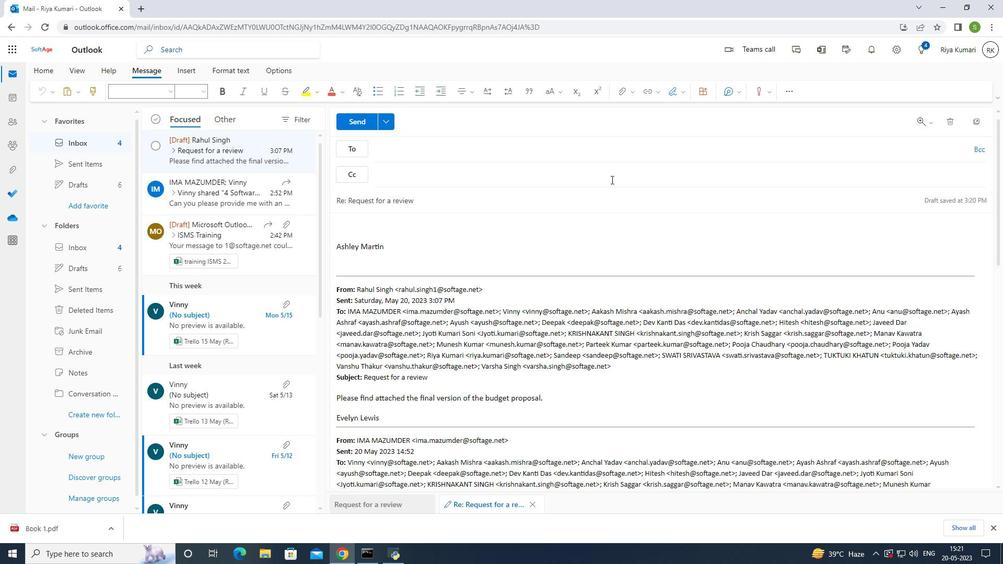 
Action: Key pressed s
Screenshot: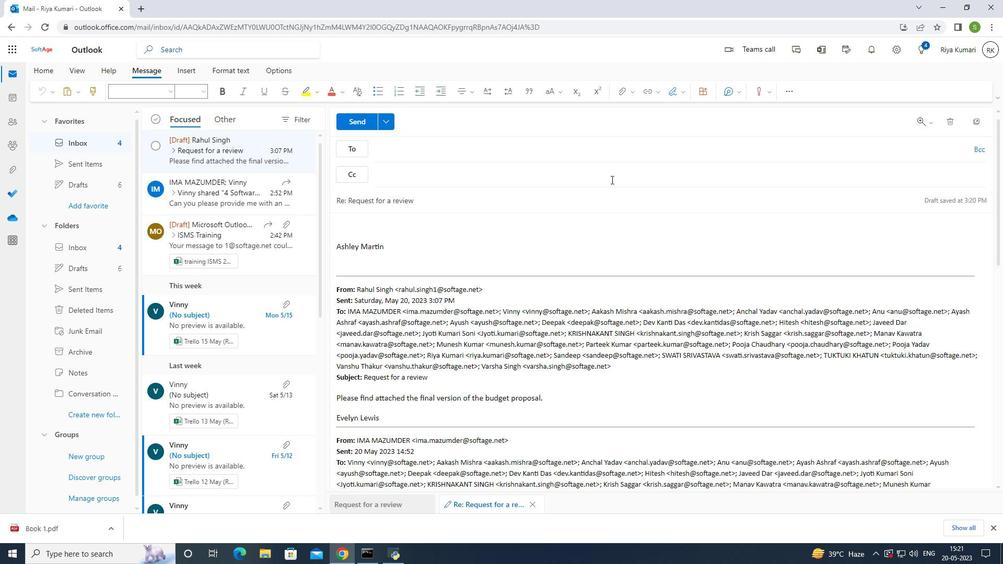 
Action: Mouse moved to (653, 154)
Screenshot: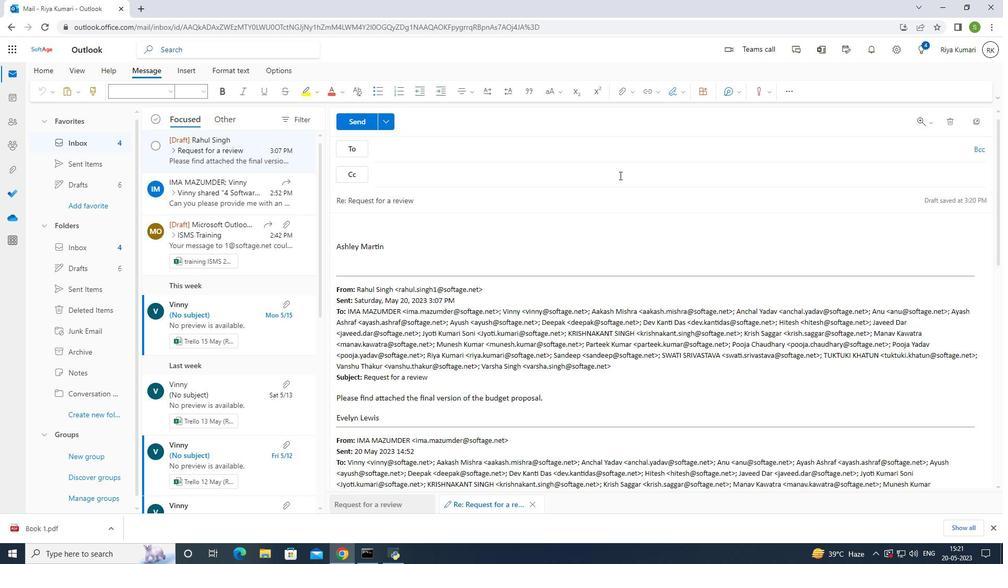 
Action: Key pressed oftage
Screenshot: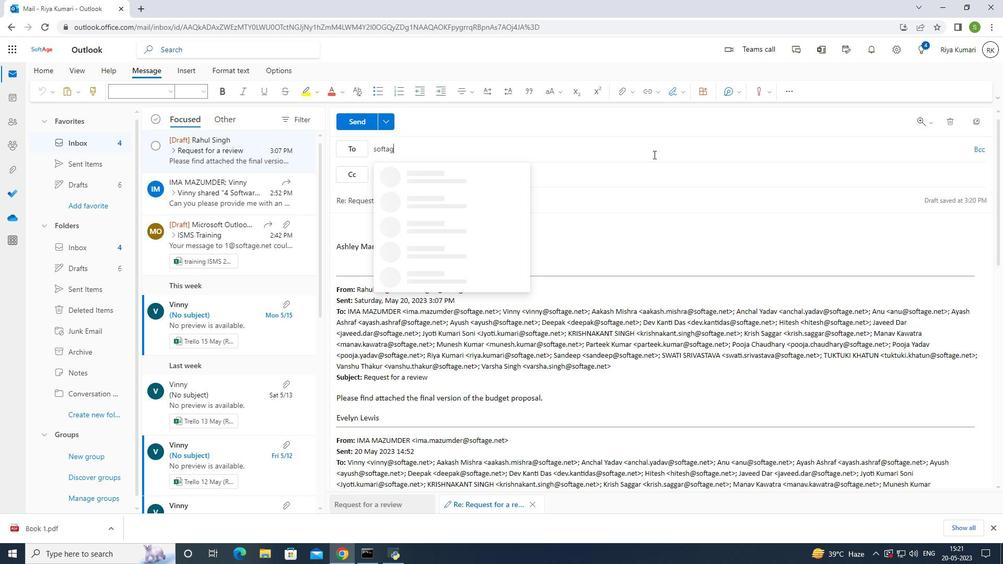 
Action: Mouse moved to (718, 186)
Screenshot: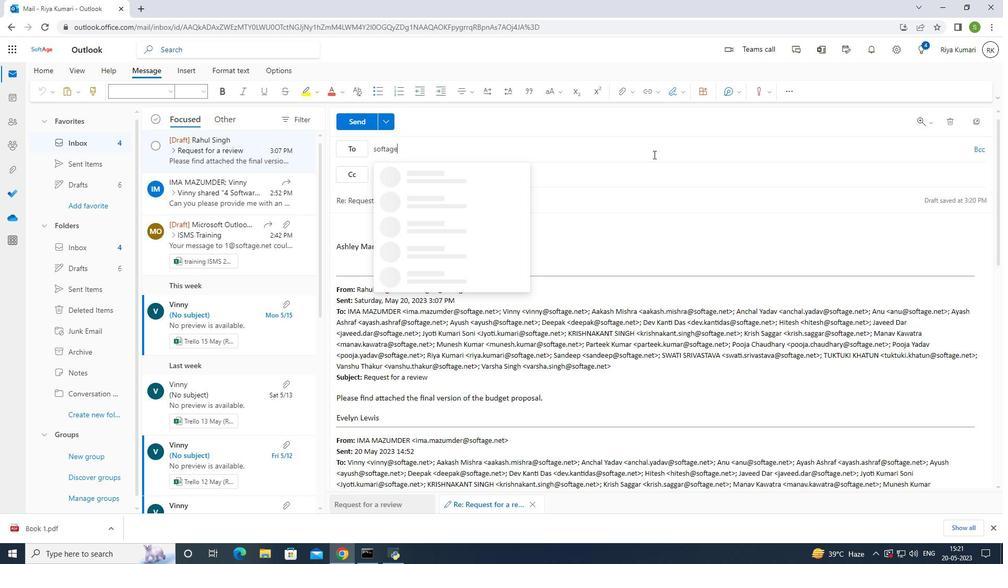 
Action: Key pressed .10<Key.shift>@softage.net
Screenshot: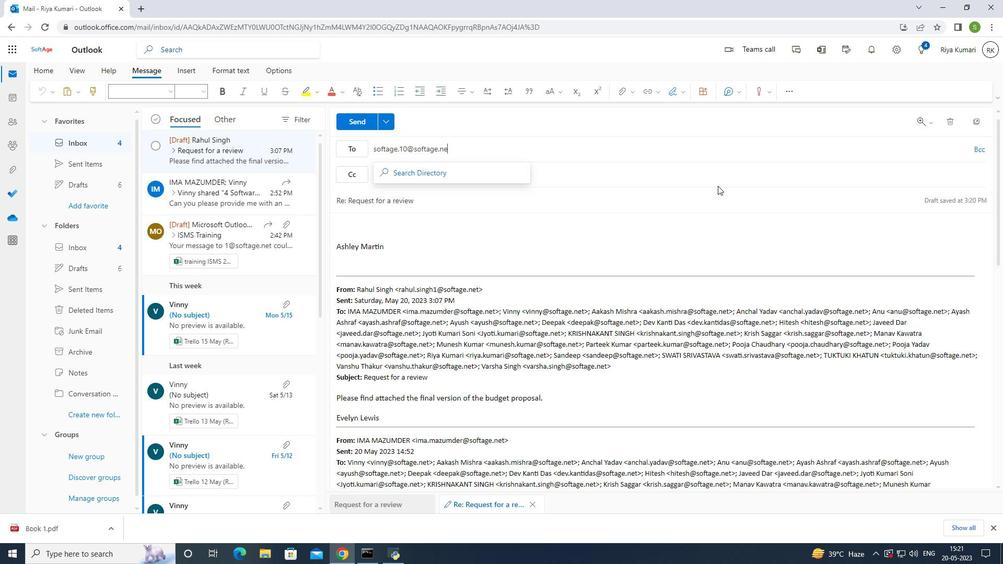 
Action: Mouse moved to (456, 169)
Screenshot: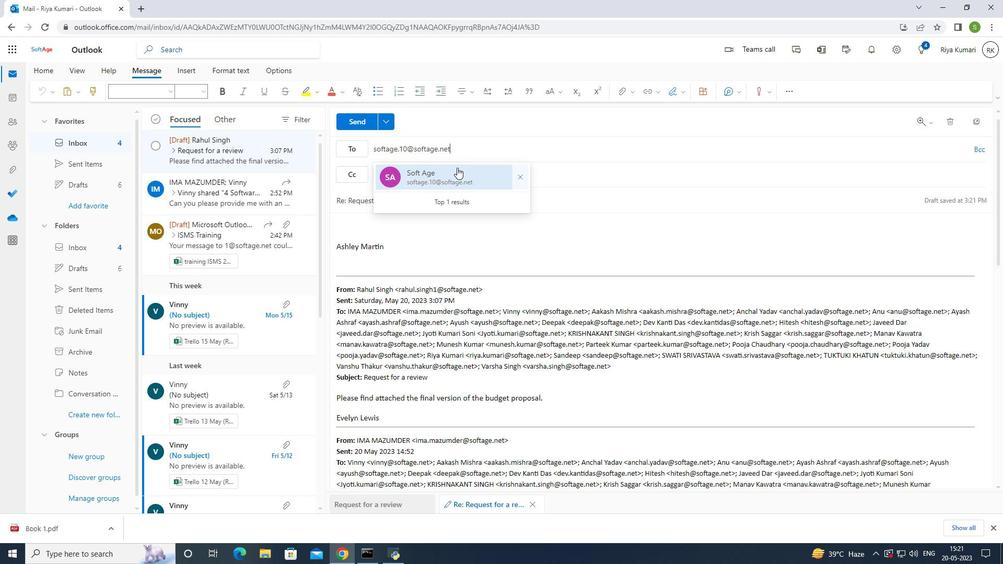 
Action: Mouse pressed left at (456, 169)
Screenshot: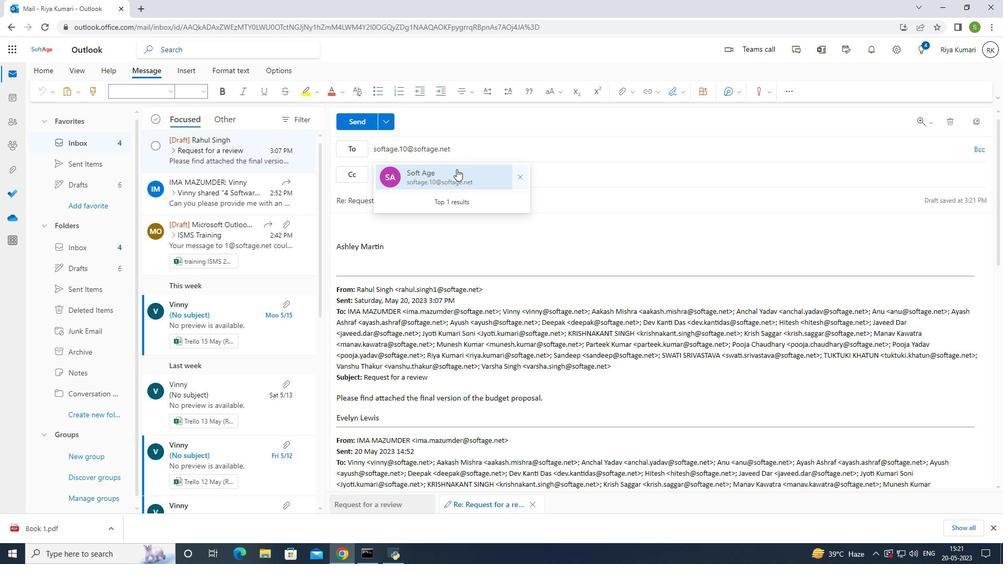
Action: Mouse moved to (427, 178)
Screenshot: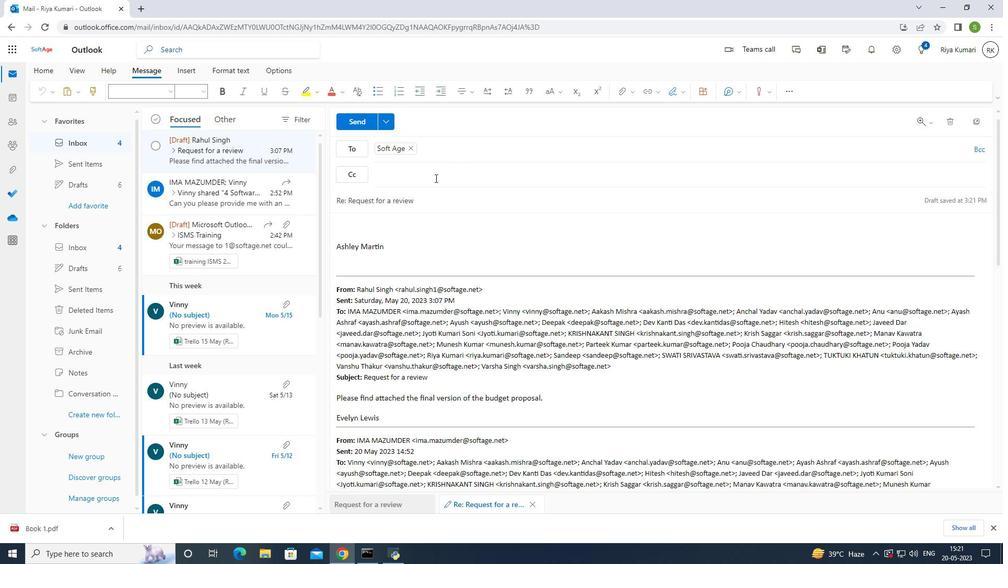 
Action: Mouse pressed left at (427, 178)
Screenshot: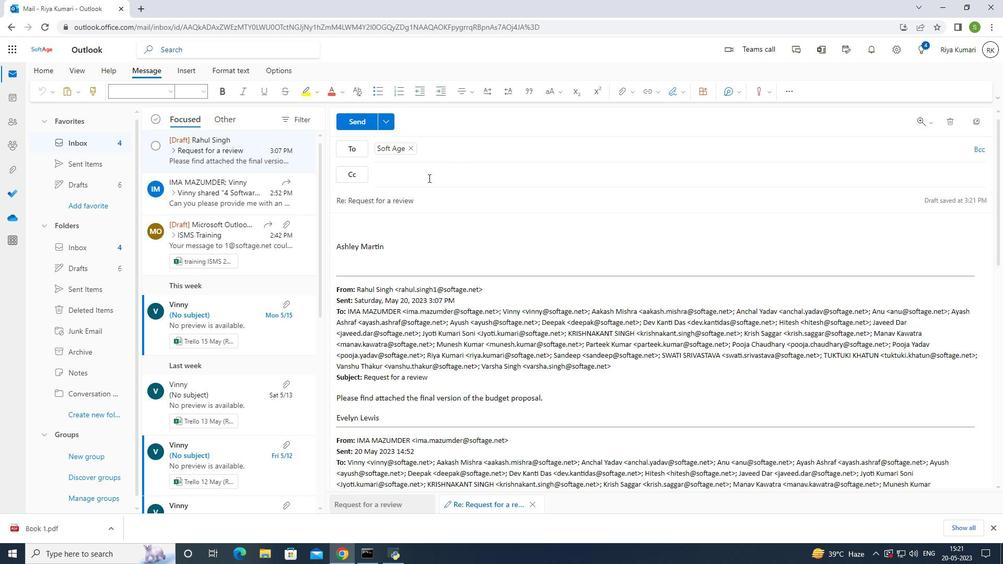
Action: Mouse moved to (535, 168)
Screenshot: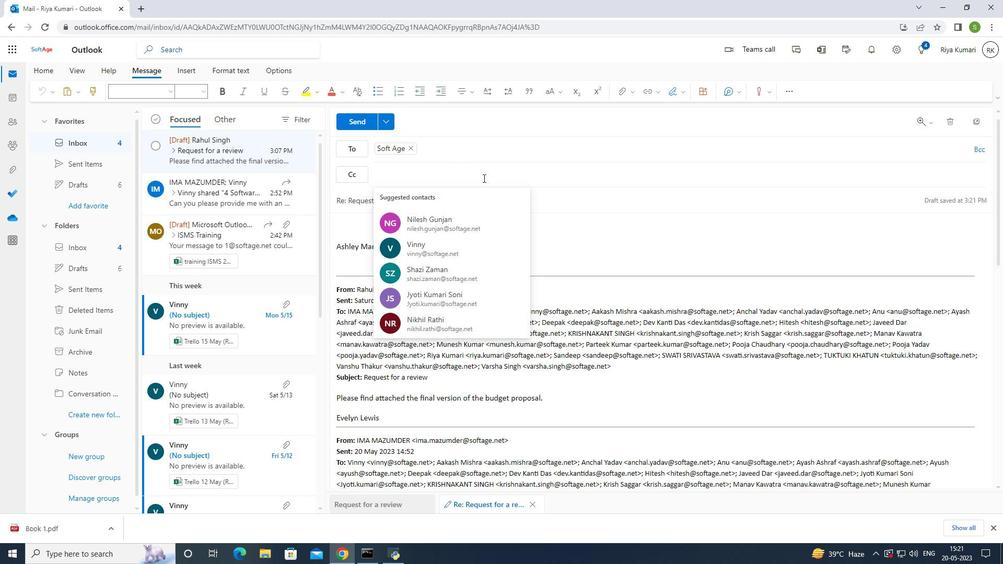 
Action: Key pressed softage.7<Key.shift>@softage.net
Screenshot: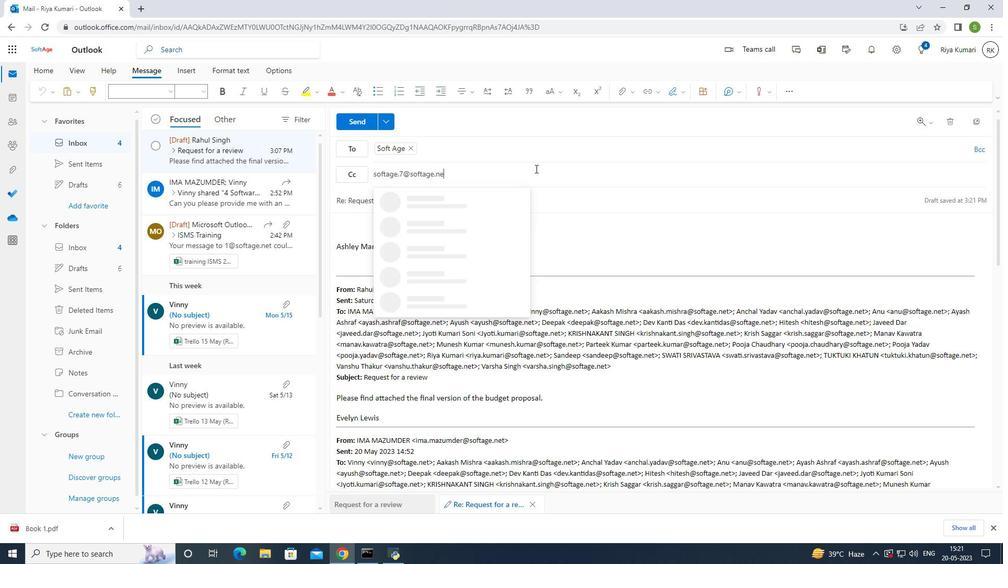 
Action: Mouse moved to (457, 198)
Screenshot: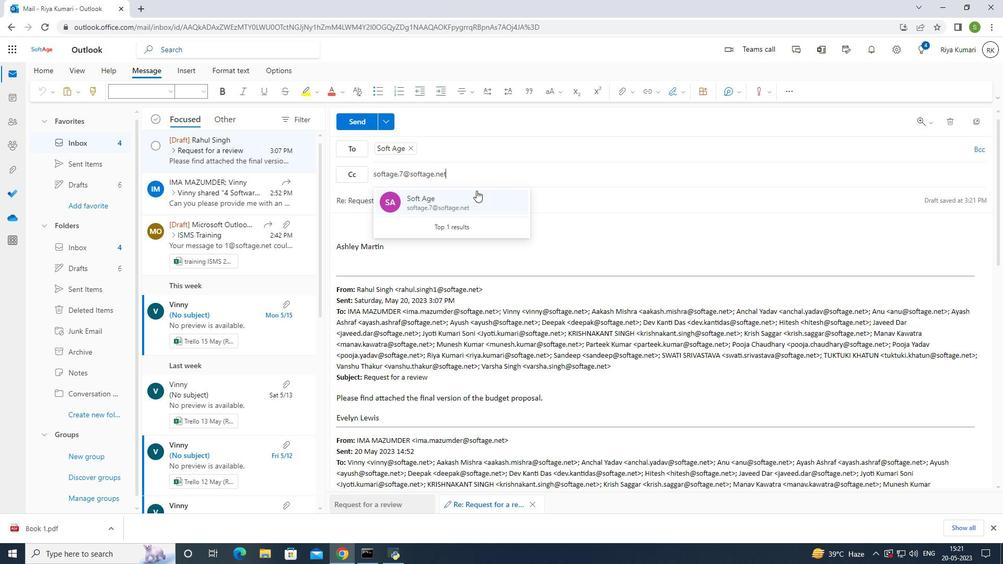 
Action: Mouse pressed left at (457, 198)
Screenshot: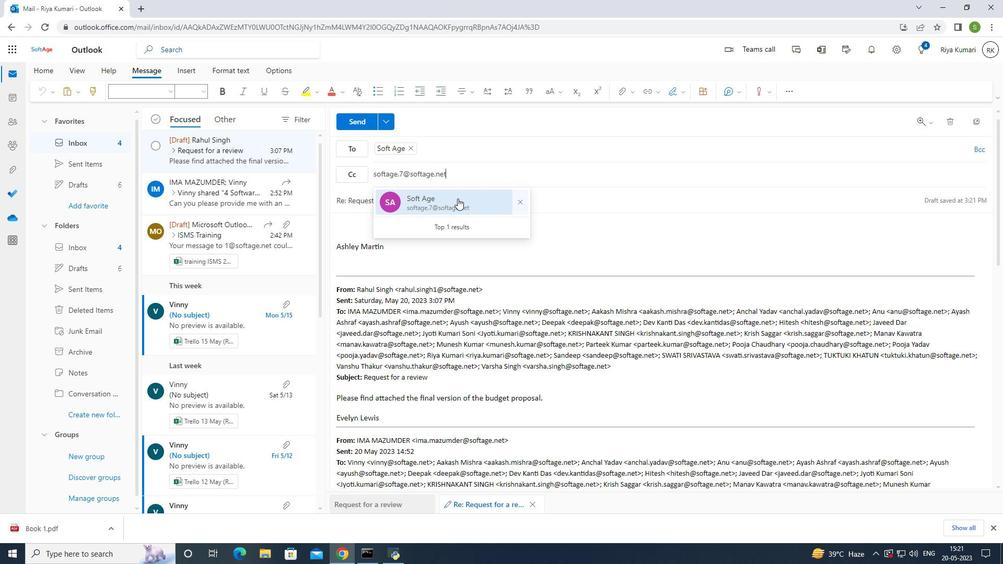 
Action: Mouse moved to (424, 201)
Screenshot: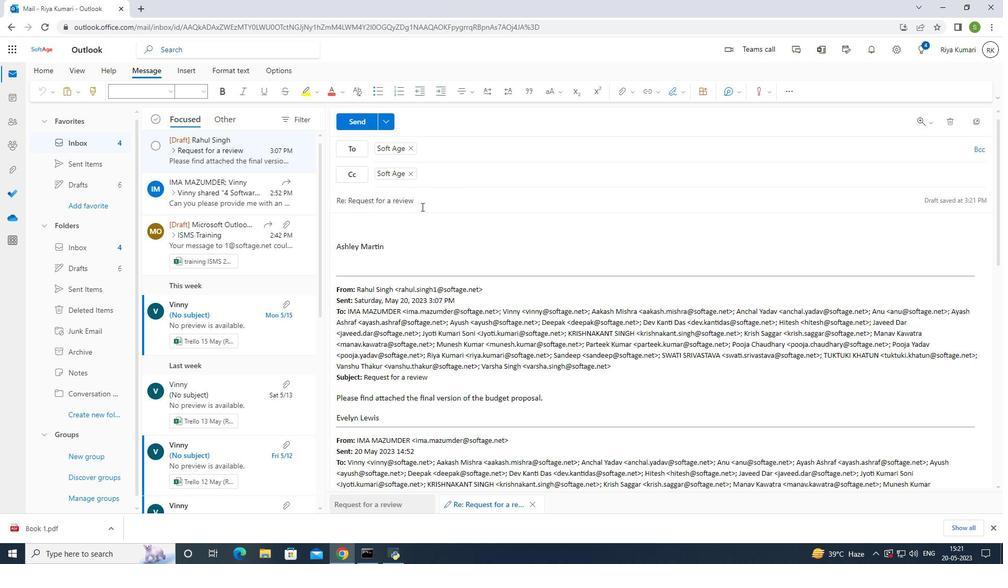 
Action: Mouse pressed left at (424, 201)
Screenshot: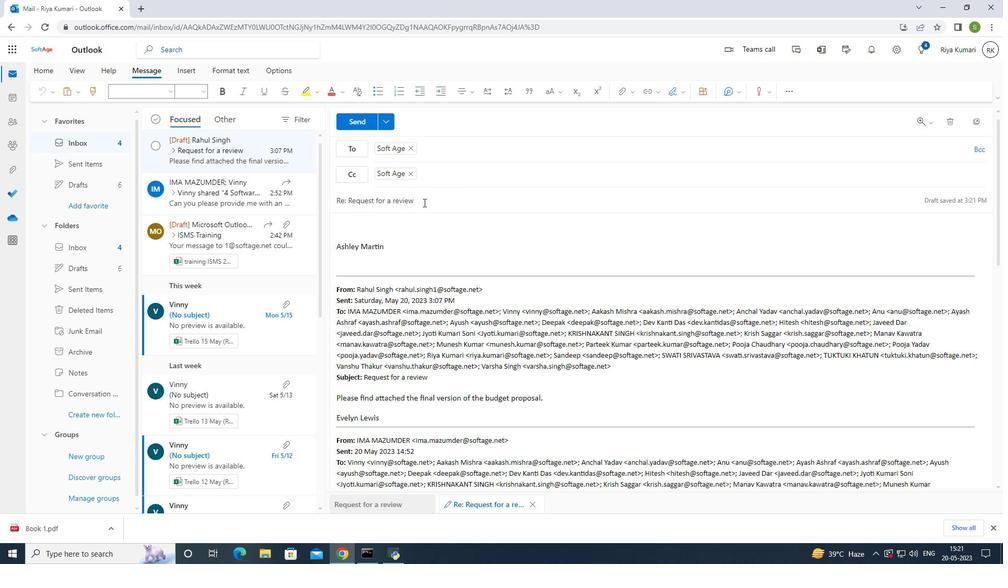 
Action: Mouse moved to (504, 182)
Screenshot: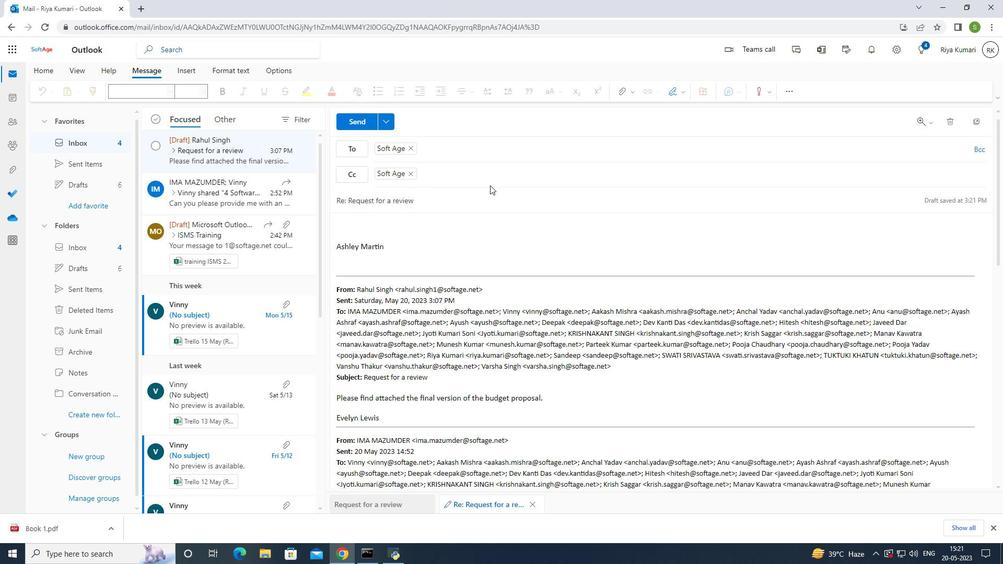 
Action: Key pressed <Key.backspace><Key.backspace><Key.backspace><Key.backspace><Key.backspace><Key.backspace><Key.backspace><Key.backspace><Key.backspace><Key.backspace><Key.backspace><Key.backspace><Key.backspace><Key.backspace><Key.backspace><Key.backspace><Key.backspace><Key.backspace><Key.backspace><Key.backspace><Key.backspace><Key.backspace><Key.backspace><Key.backspace><Key.backspace><Key.backspace><Key.shift>Reminder<Key.space>for<Key.space>a<Key.space>job<Key.space>offer<Key.space>acce
Screenshot: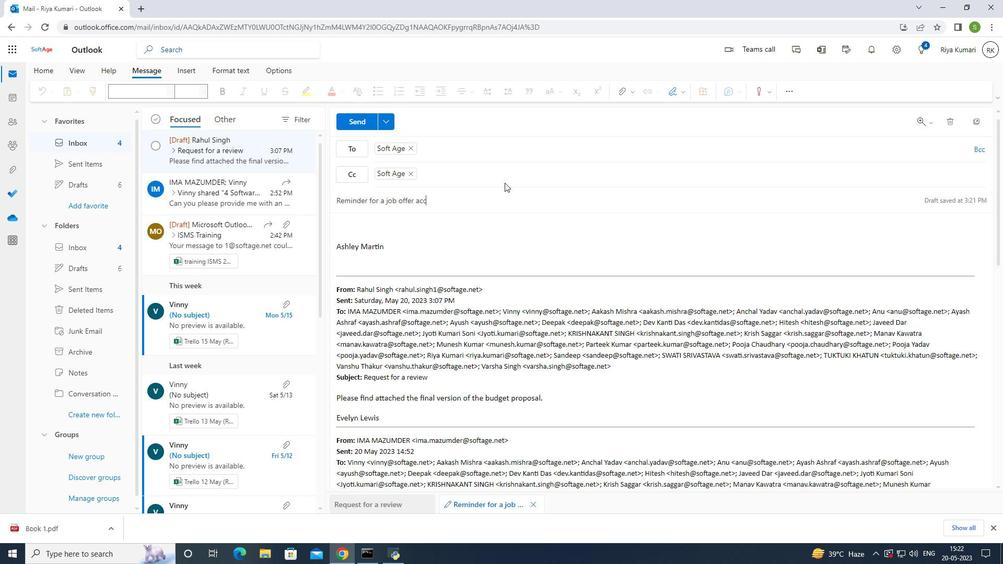 
Action: Mouse moved to (546, 209)
Screenshot: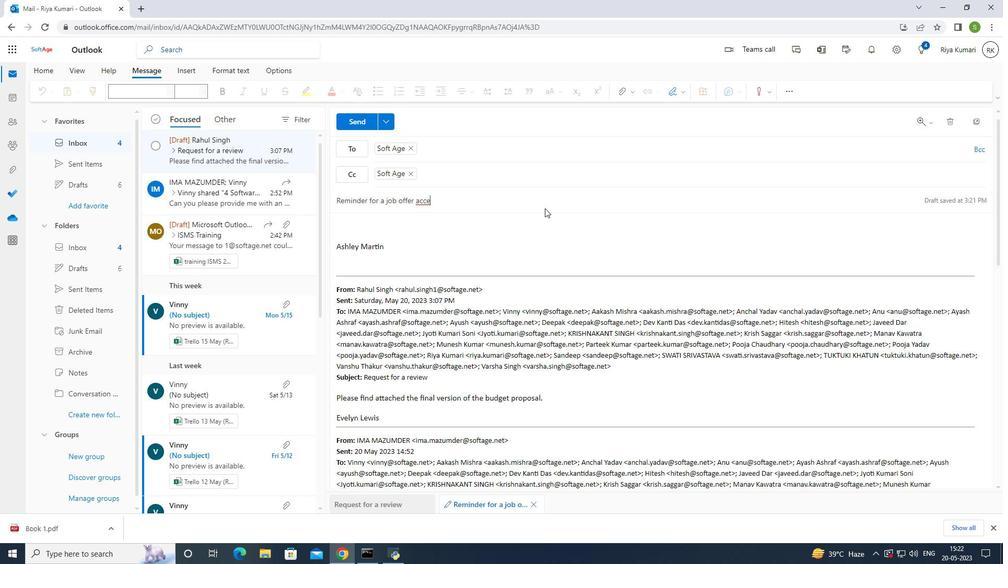 
Action: Key pressed ptance
Screenshot: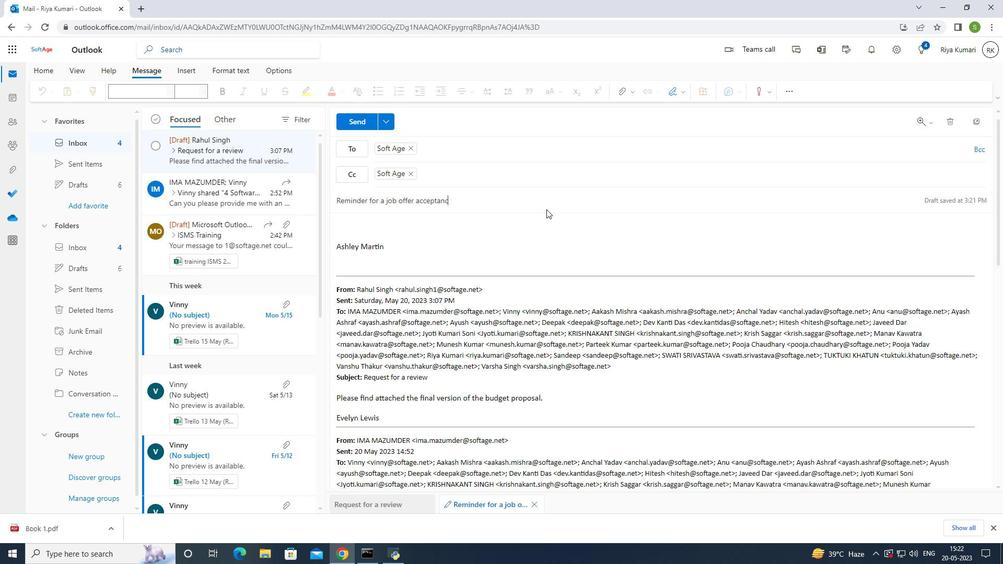 
Action: Mouse moved to (617, 193)
Screenshot: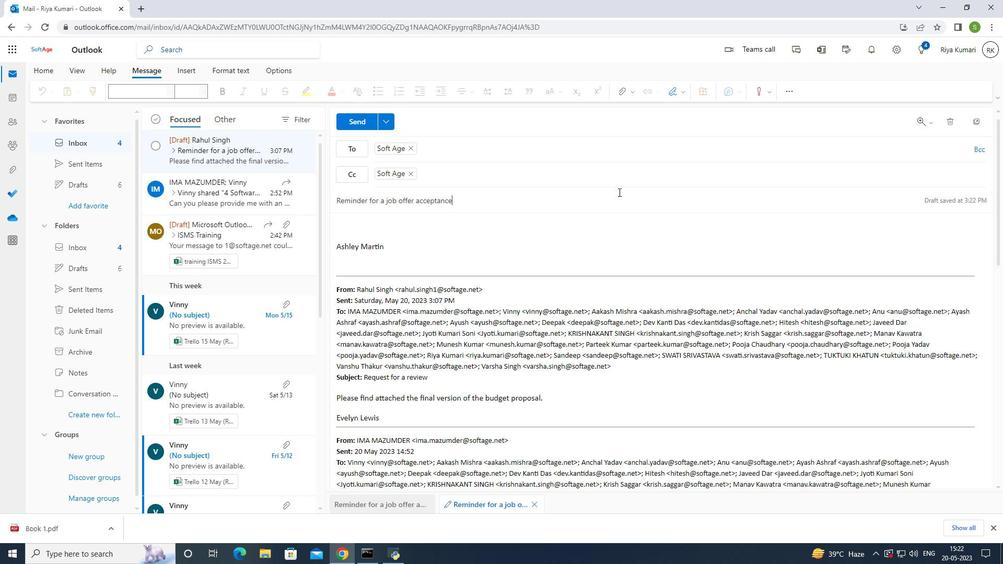
Action: Key pressed .
Screenshot: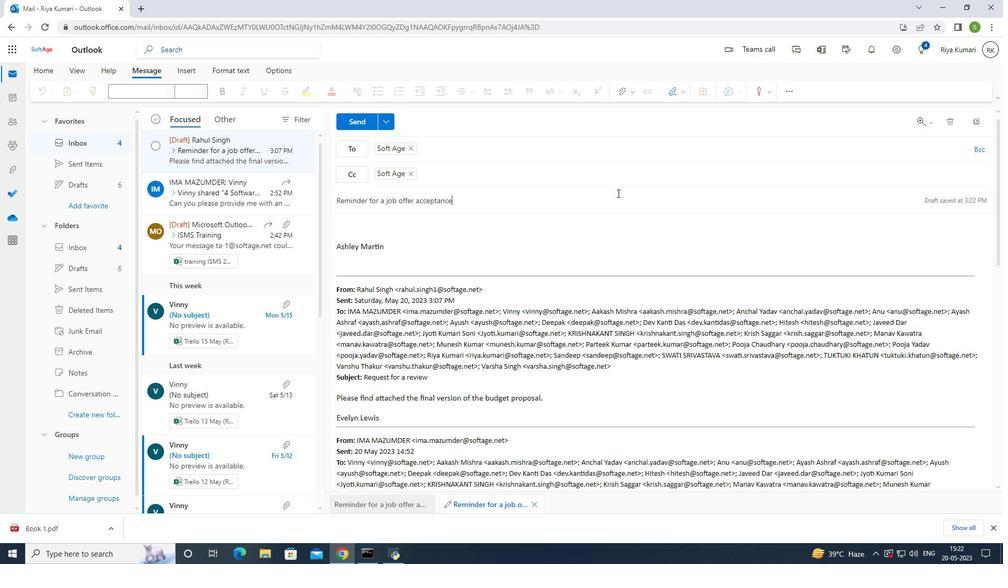 
Action: Mouse moved to (477, 234)
Screenshot: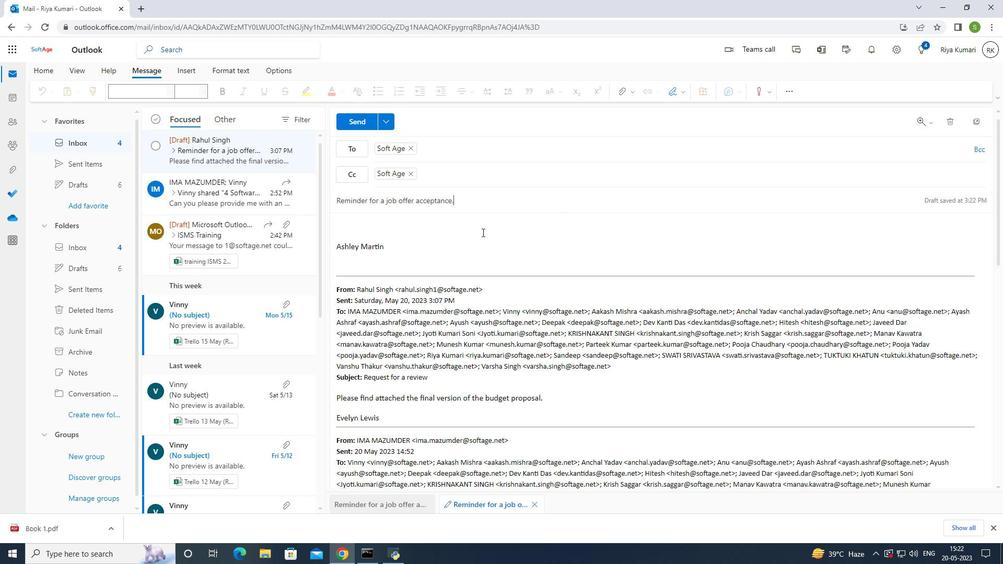 
Action: Mouse scrolled (477, 233) with delta (0, 0)
Screenshot: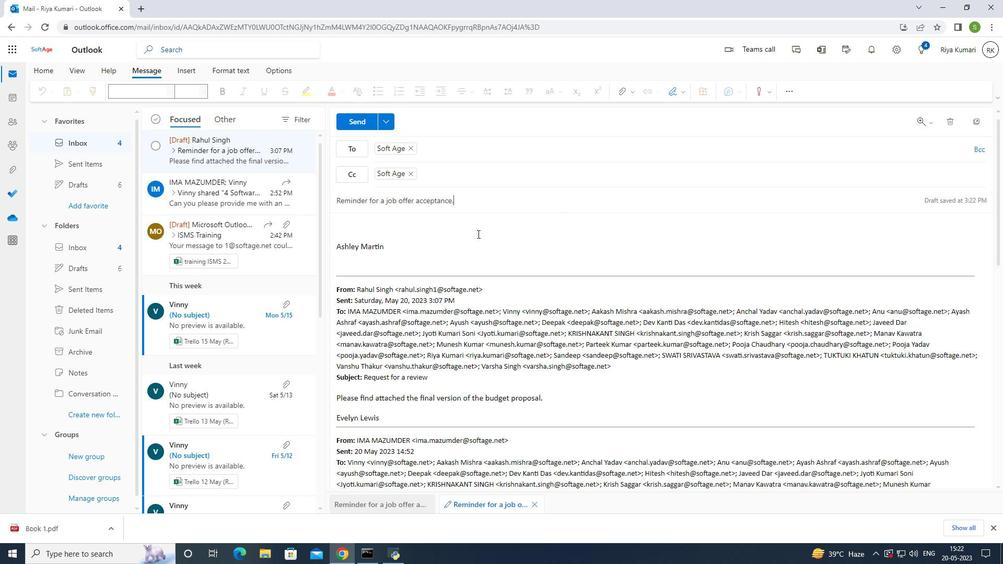 
Action: Mouse moved to (372, 184)
Screenshot: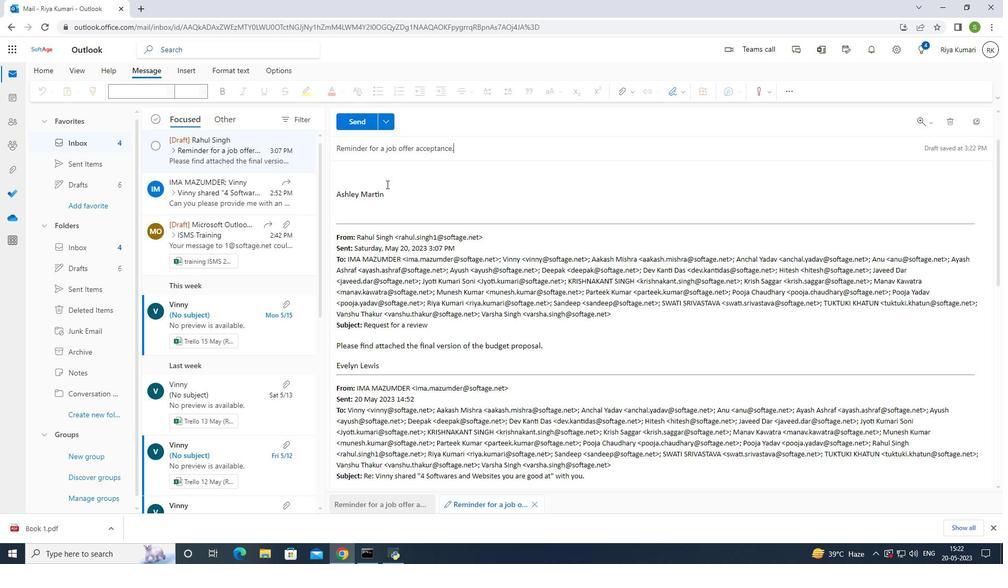 
Action: Mouse pressed left at (372, 184)
Screenshot: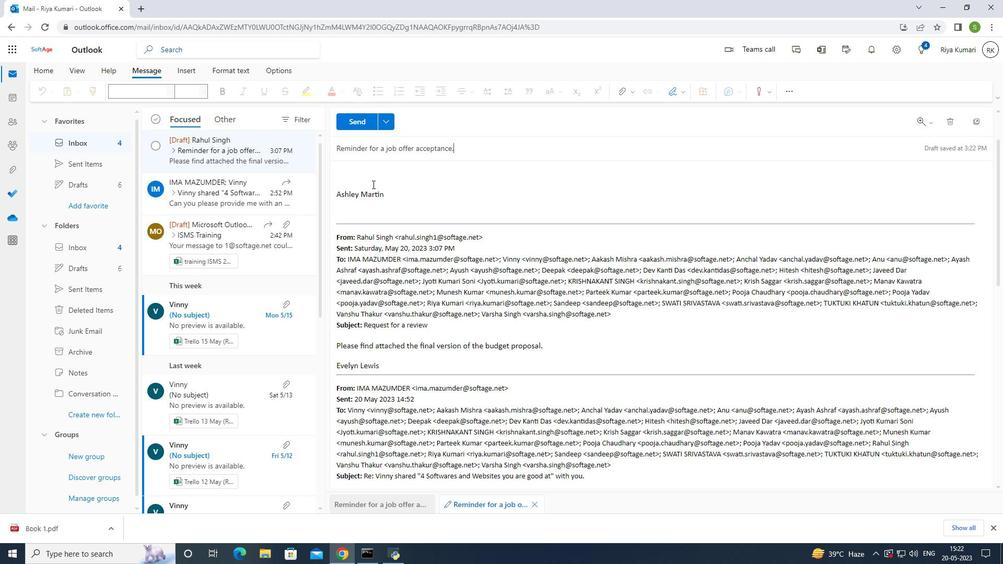
Action: Mouse moved to (624, 94)
Screenshot: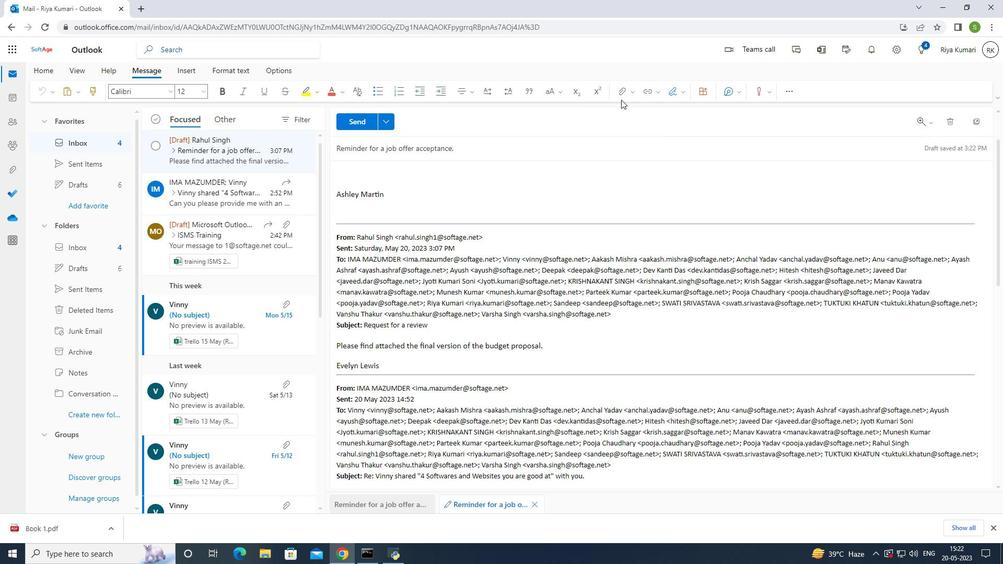 
Action: Mouse pressed left at (624, 94)
Screenshot: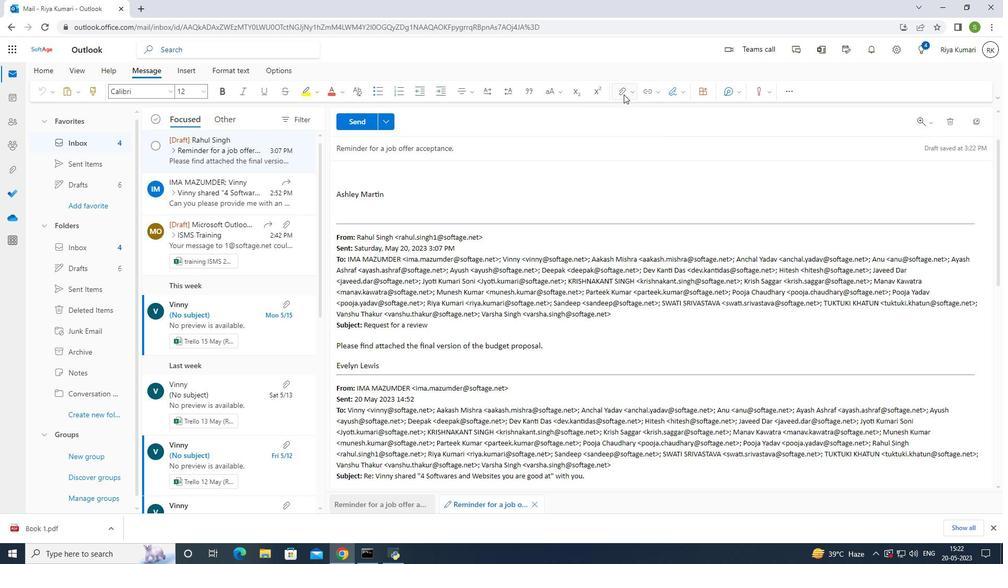 
Action: Mouse moved to (563, 212)
Screenshot: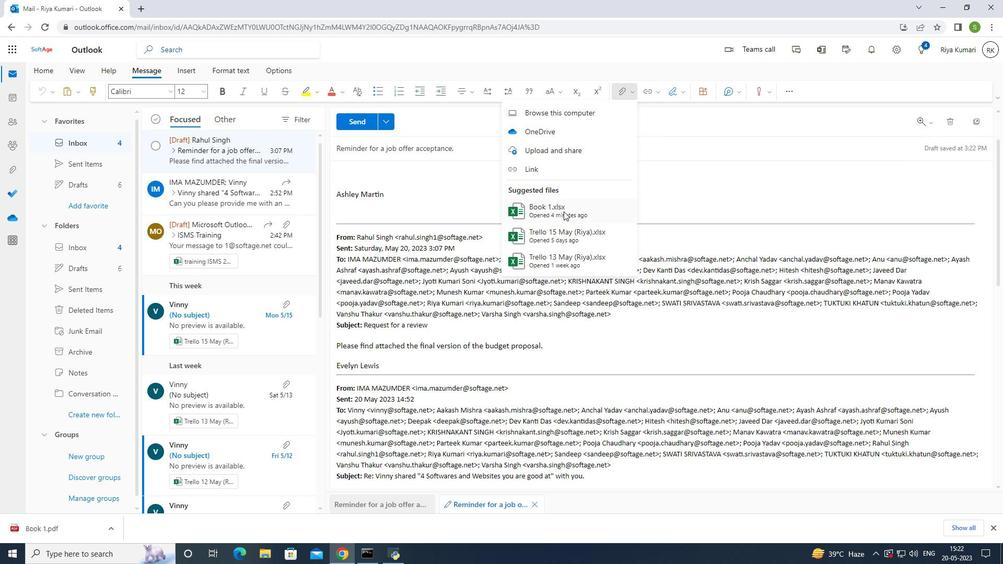 
Action: Mouse pressed left at (563, 212)
Screenshot: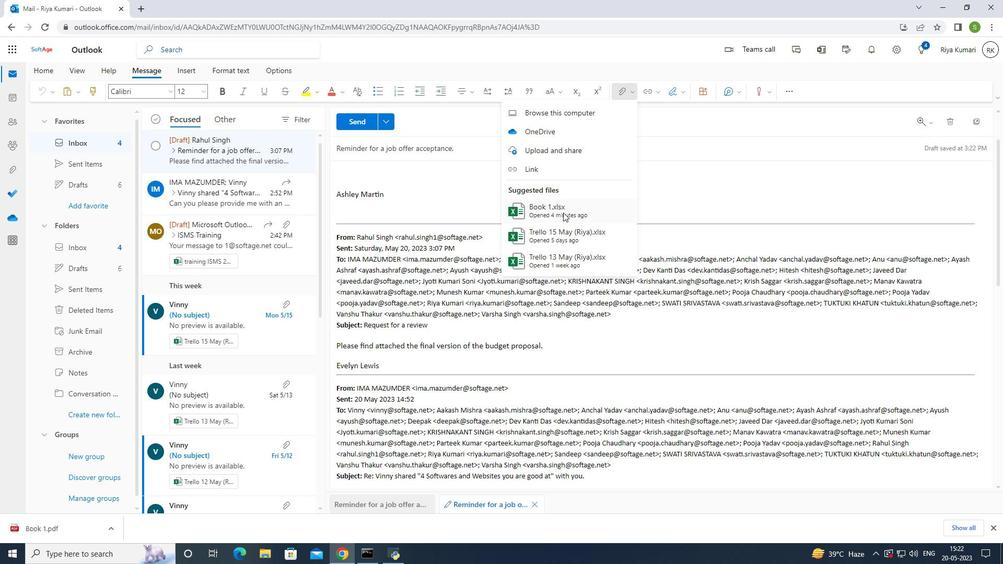 
Action: Mouse moved to (356, 123)
Screenshot: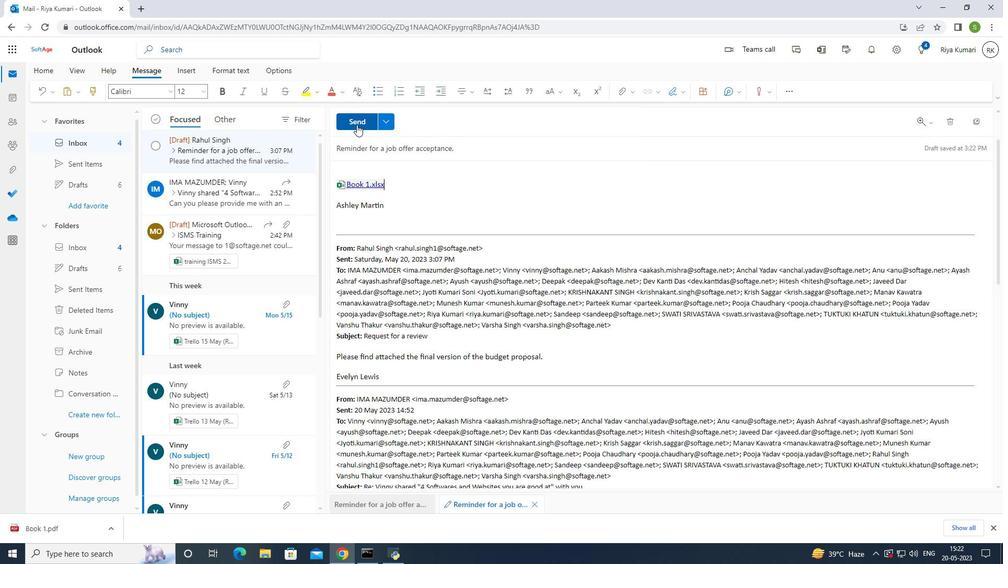 
Action: Mouse pressed left at (356, 123)
Screenshot: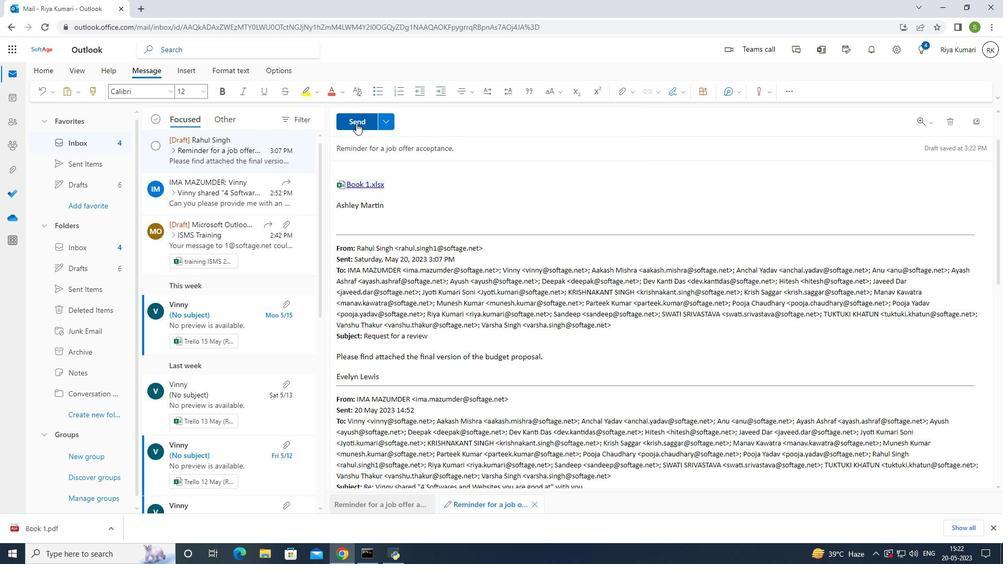 
Action: Mouse moved to (424, 155)
Screenshot: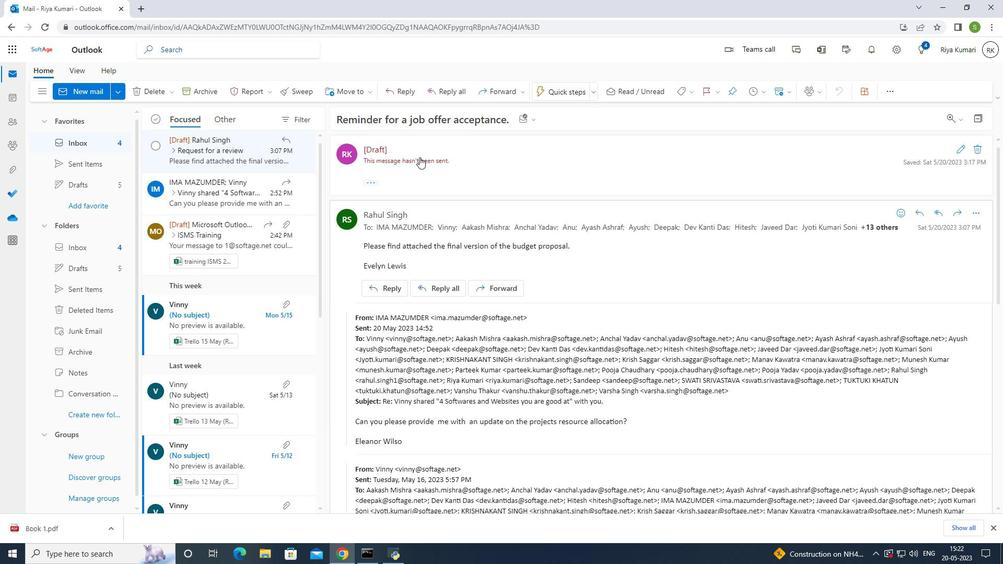 
